 Task: Search Round Trip flight tickets for 1 adult, in Business from Los Angeles to London to travel on 26-Nov-2023. London to Los Angeles on 01-Dec-2023.  Choice of flight is major airlines. Compare prices. Compare amenities.
Action: Mouse moved to (392, 350)
Screenshot: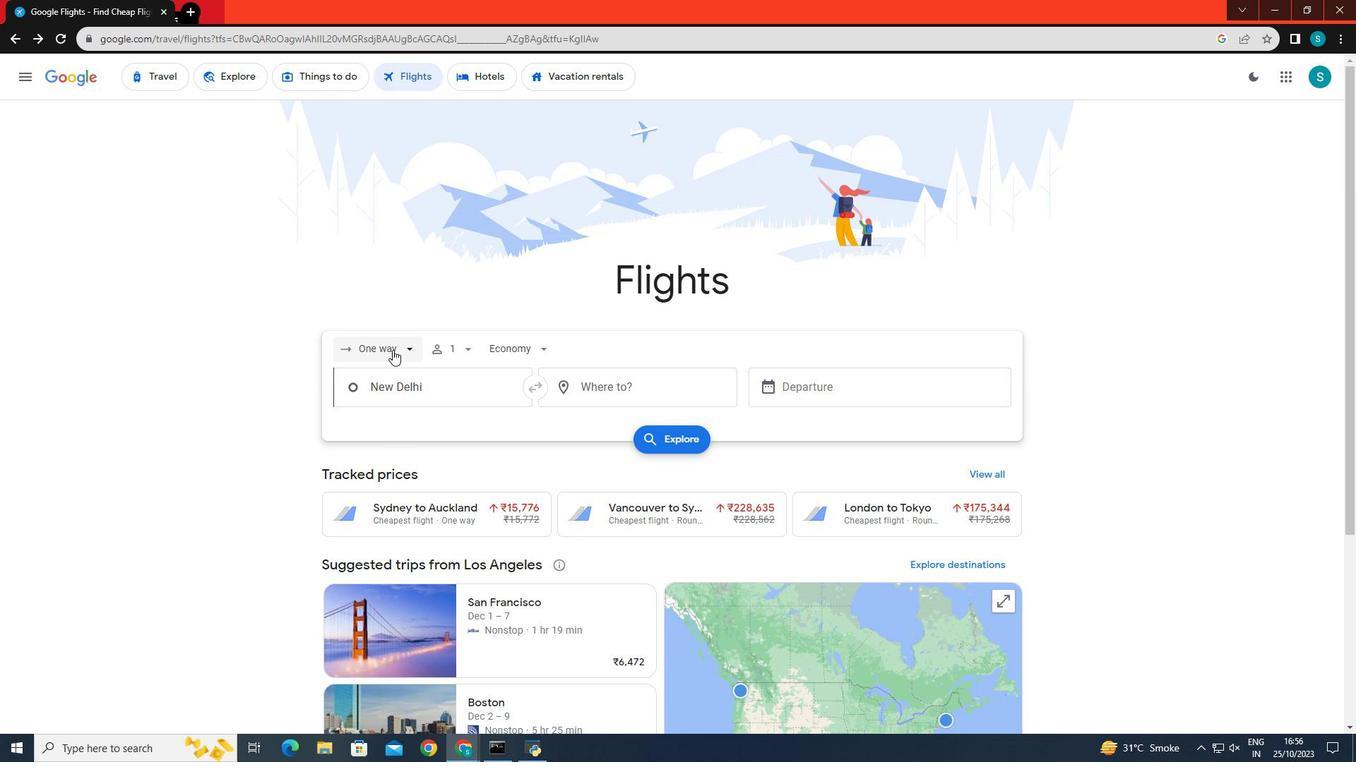 
Action: Mouse pressed left at (392, 350)
Screenshot: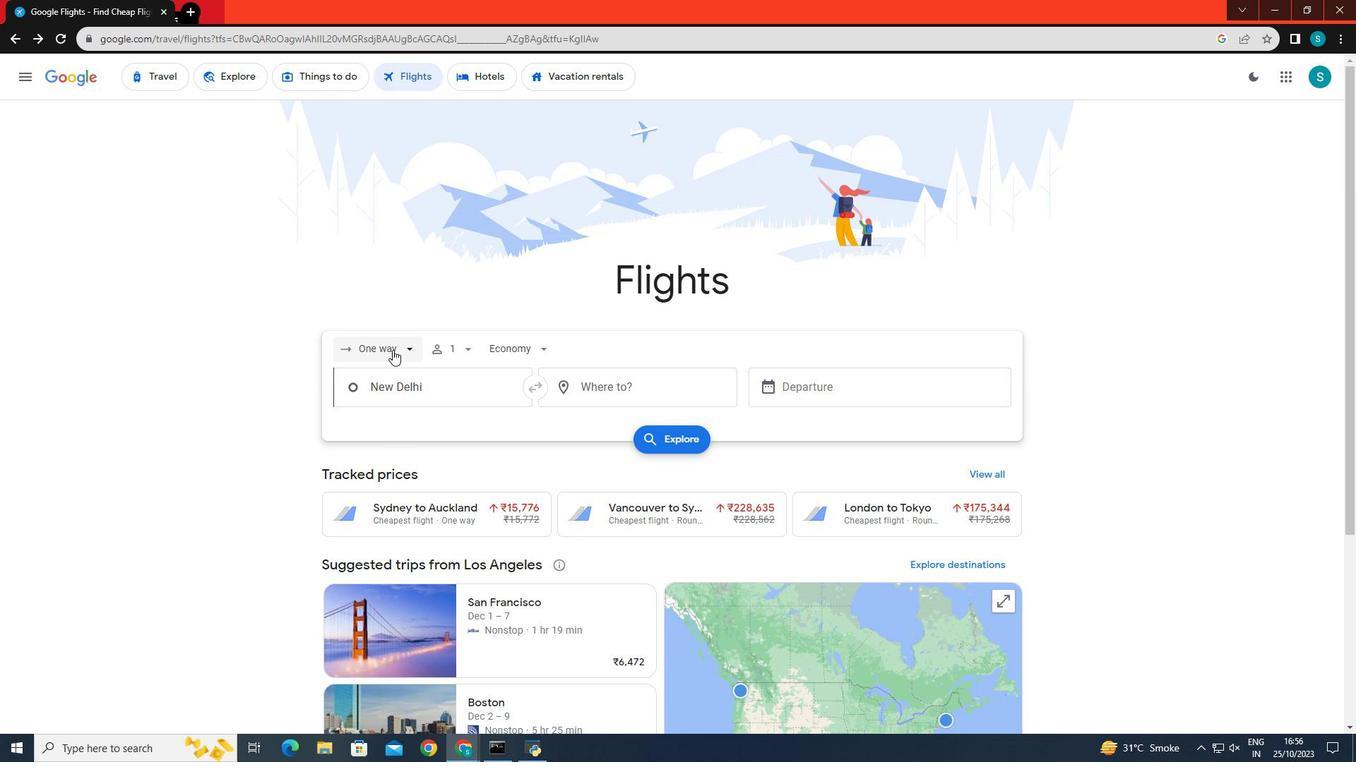 
Action: Mouse moved to (394, 389)
Screenshot: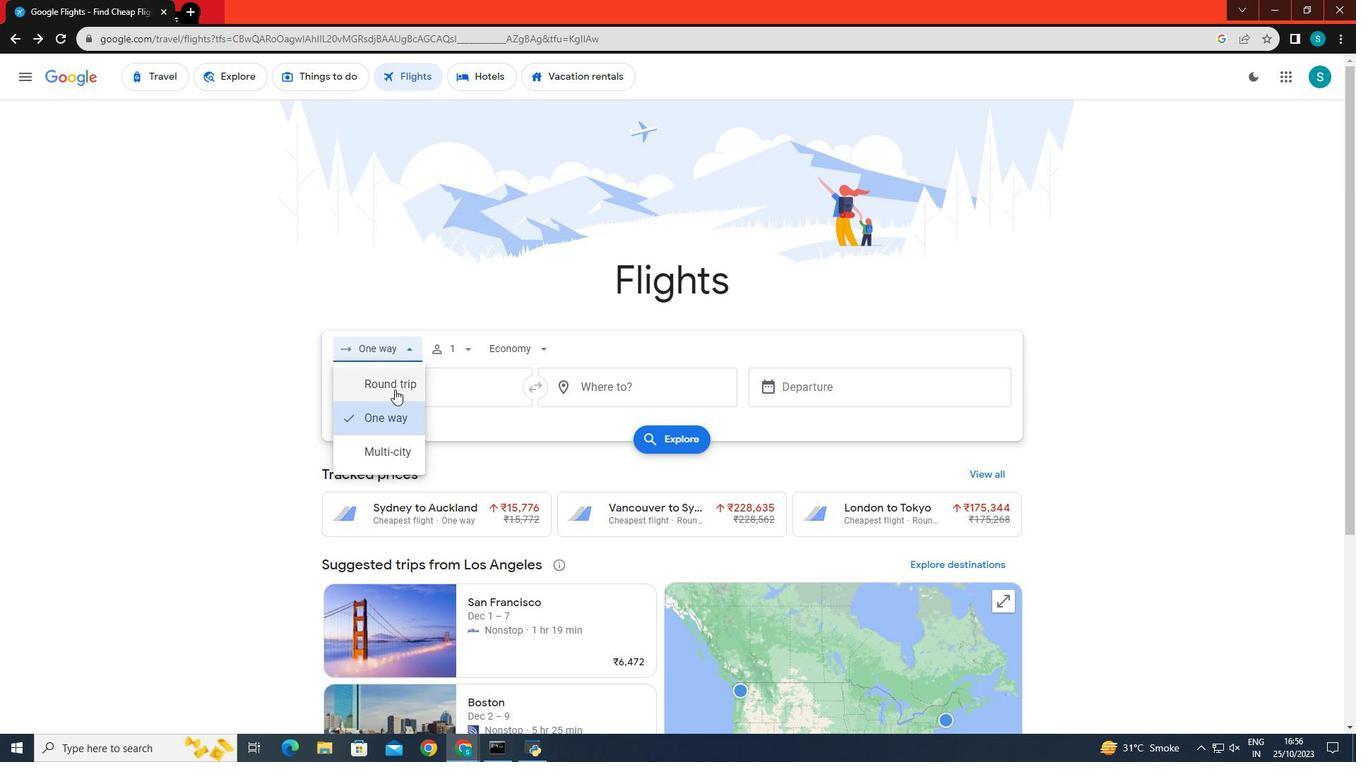 
Action: Mouse pressed left at (394, 389)
Screenshot: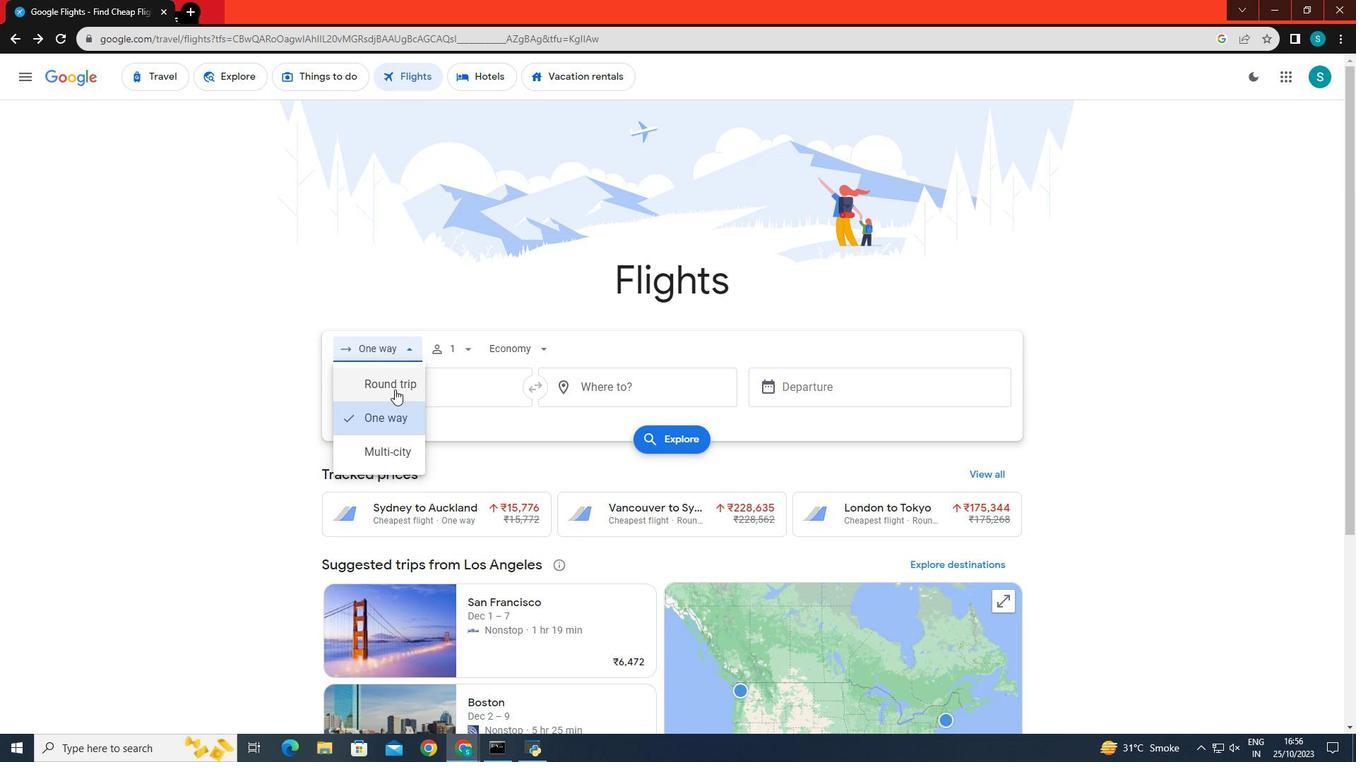 
Action: Mouse moved to (454, 351)
Screenshot: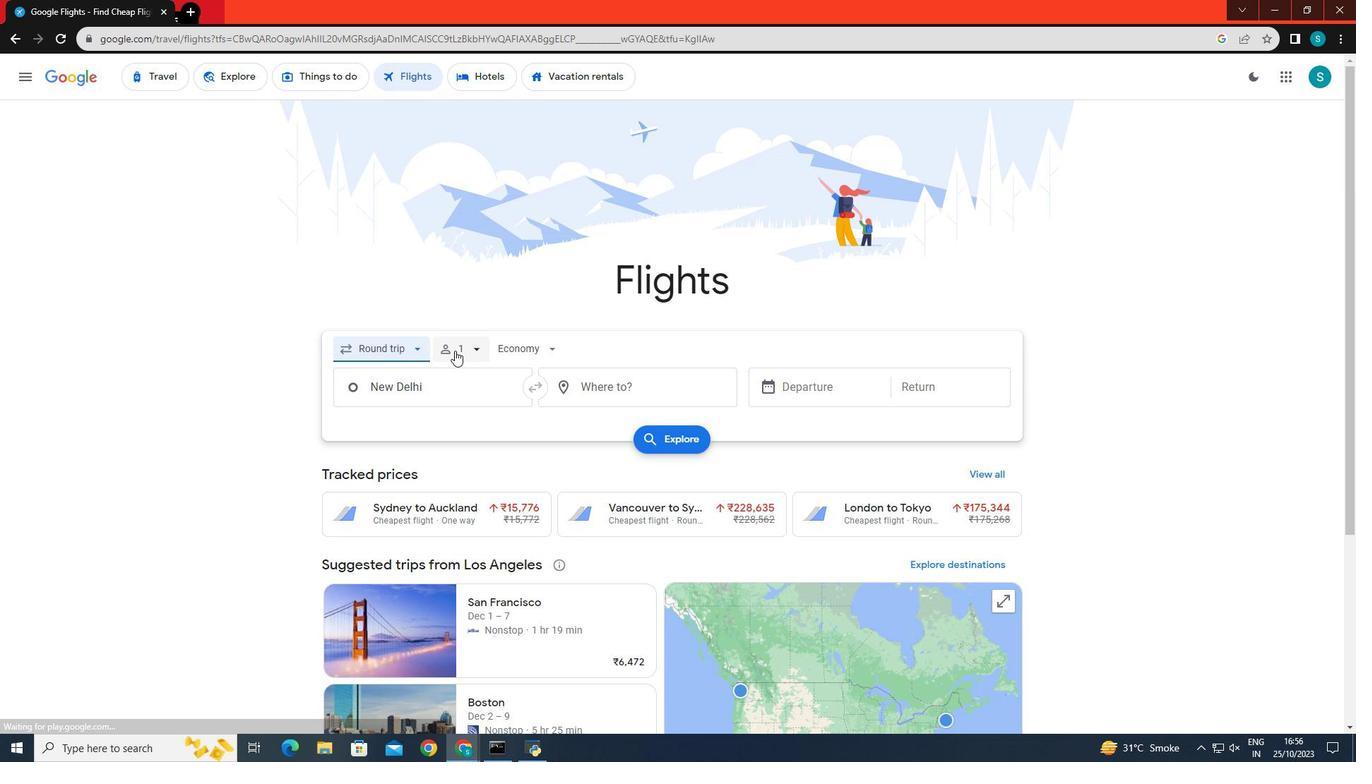 
Action: Mouse pressed left at (454, 351)
Screenshot: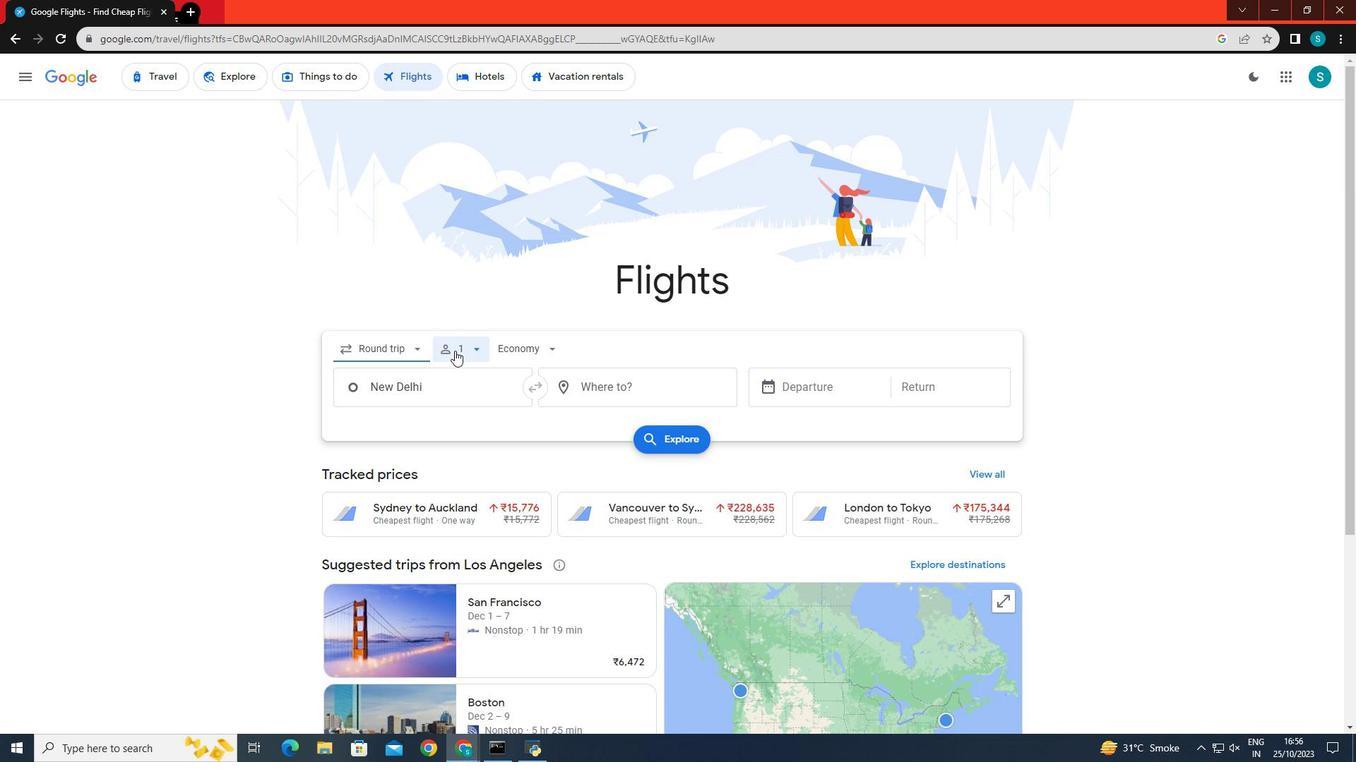 
Action: Mouse moved to (575, 382)
Screenshot: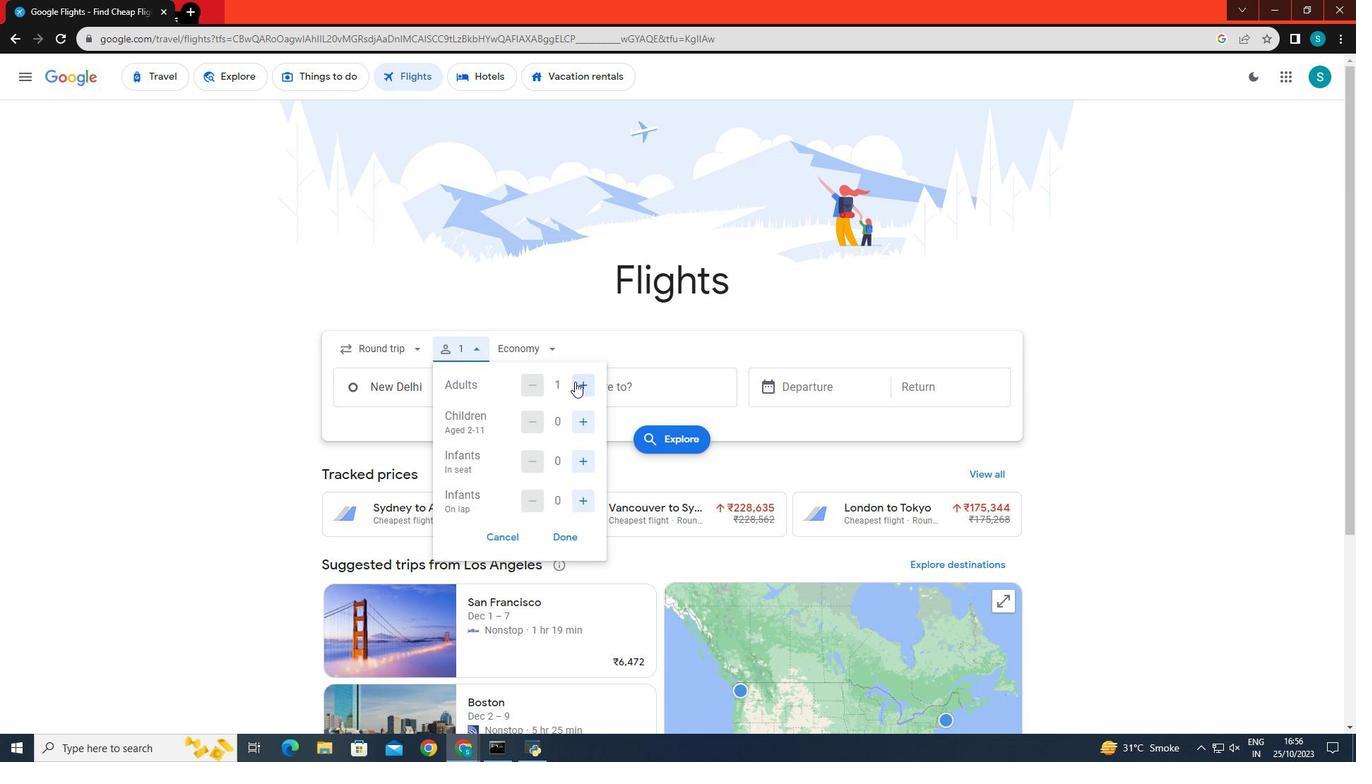 
Action: Mouse pressed left at (575, 382)
Screenshot: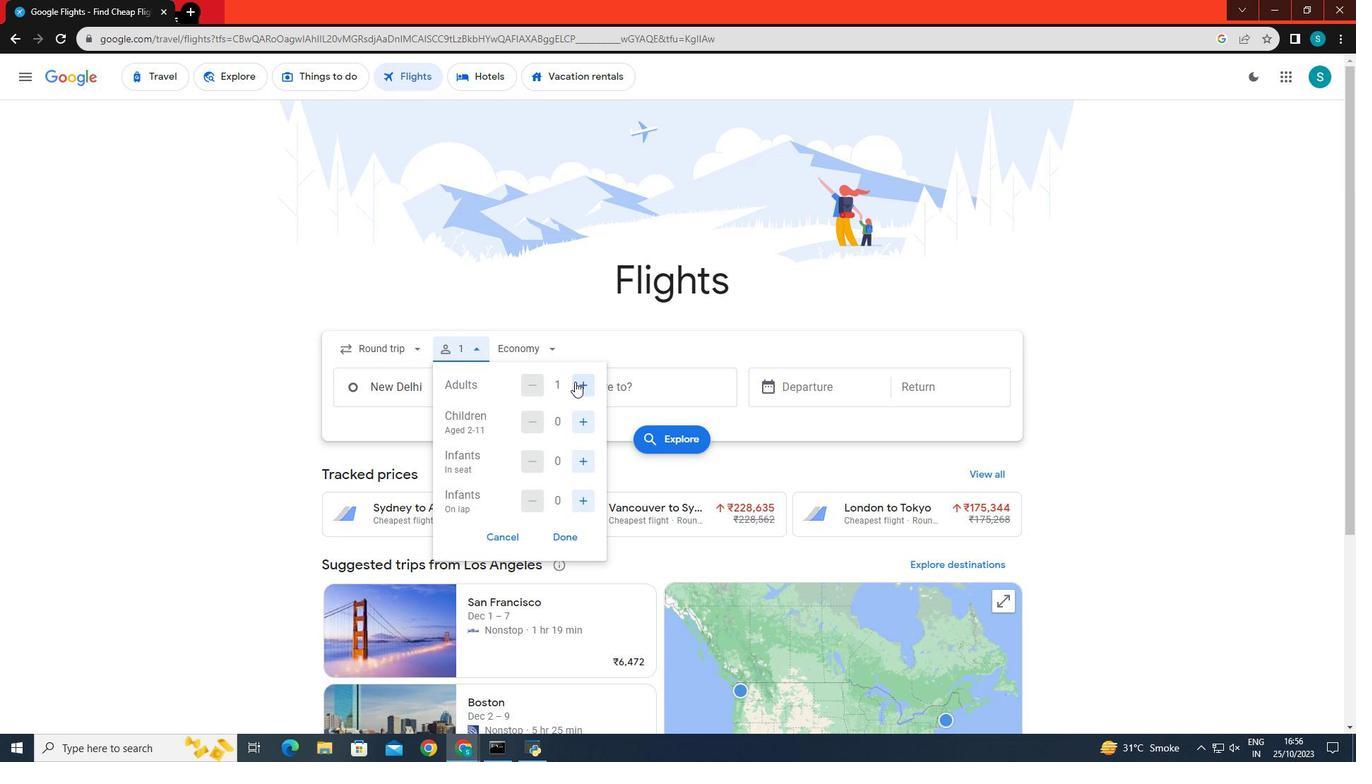 
Action: Mouse moved to (558, 543)
Screenshot: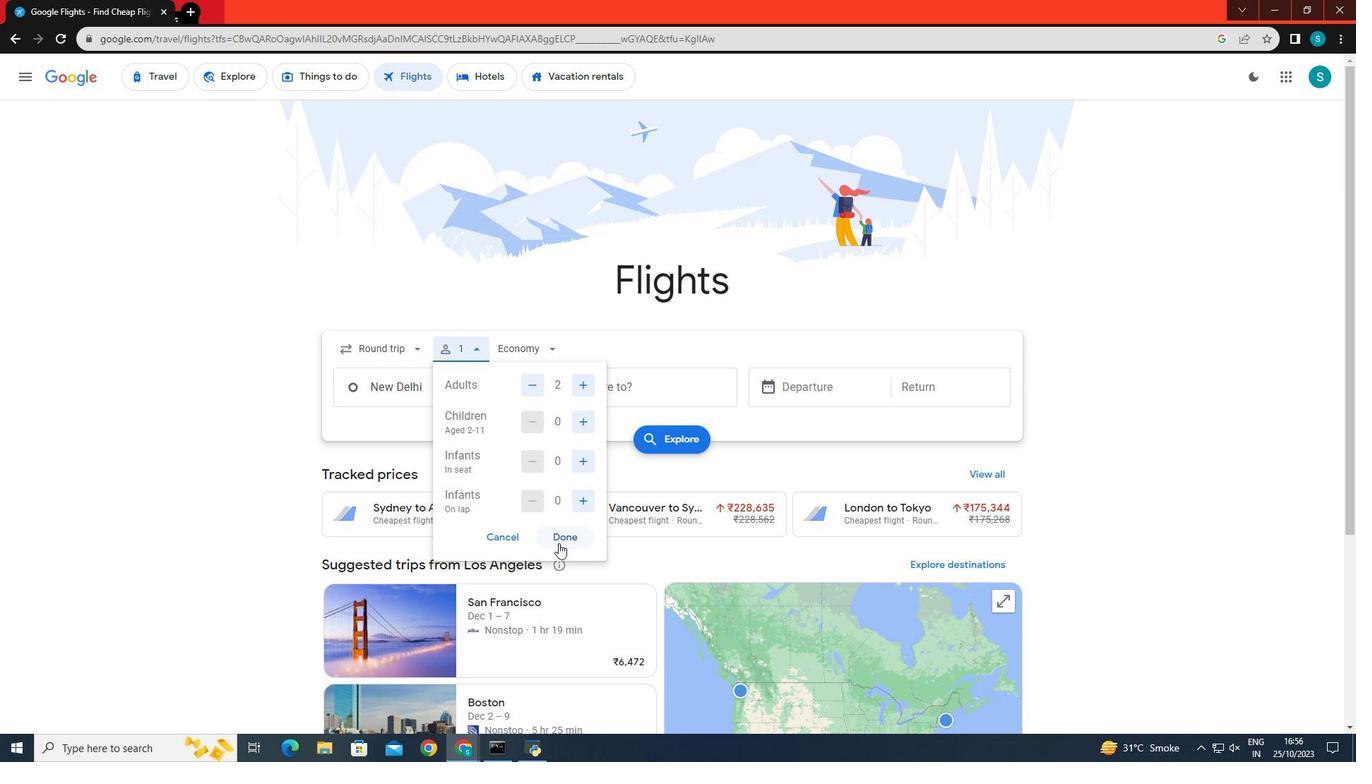 
Action: Mouse pressed left at (558, 543)
Screenshot: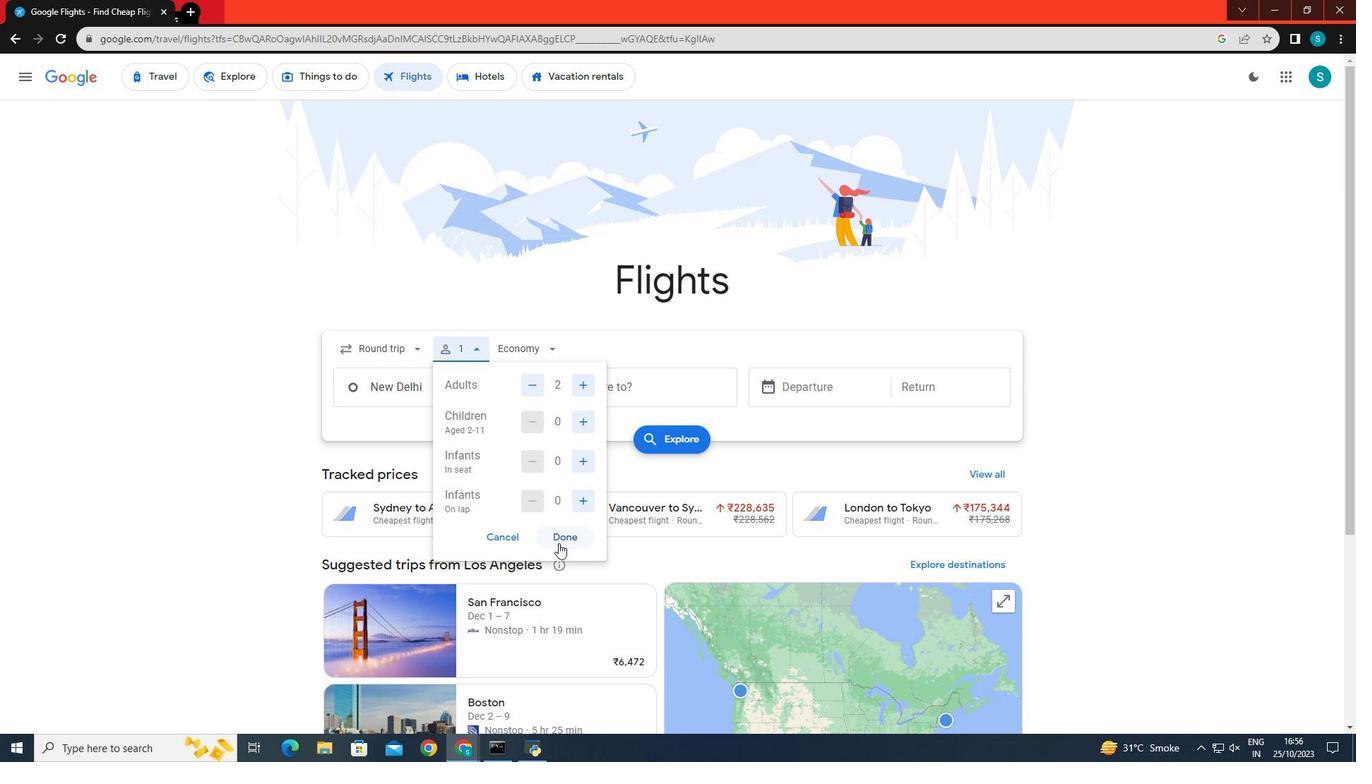 
Action: Mouse moved to (529, 336)
Screenshot: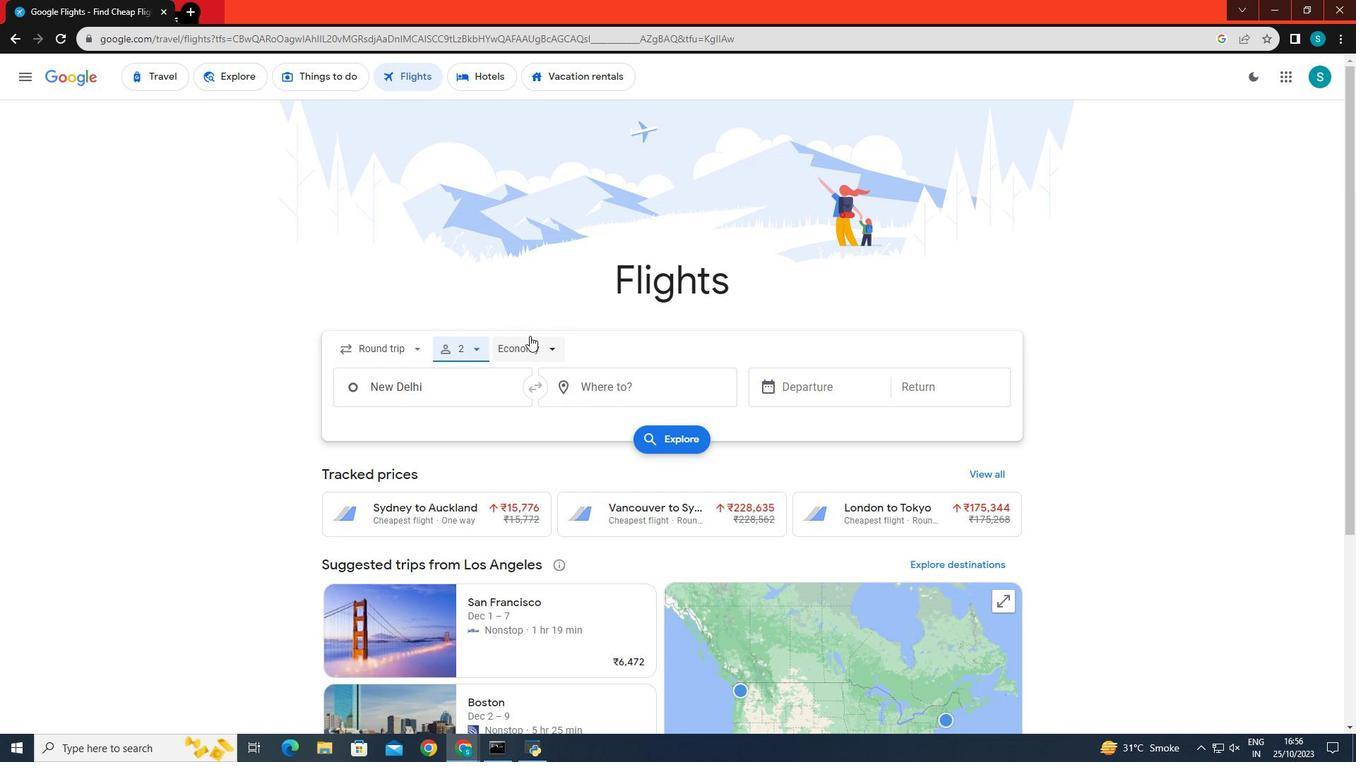 
Action: Mouse pressed left at (529, 336)
Screenshot: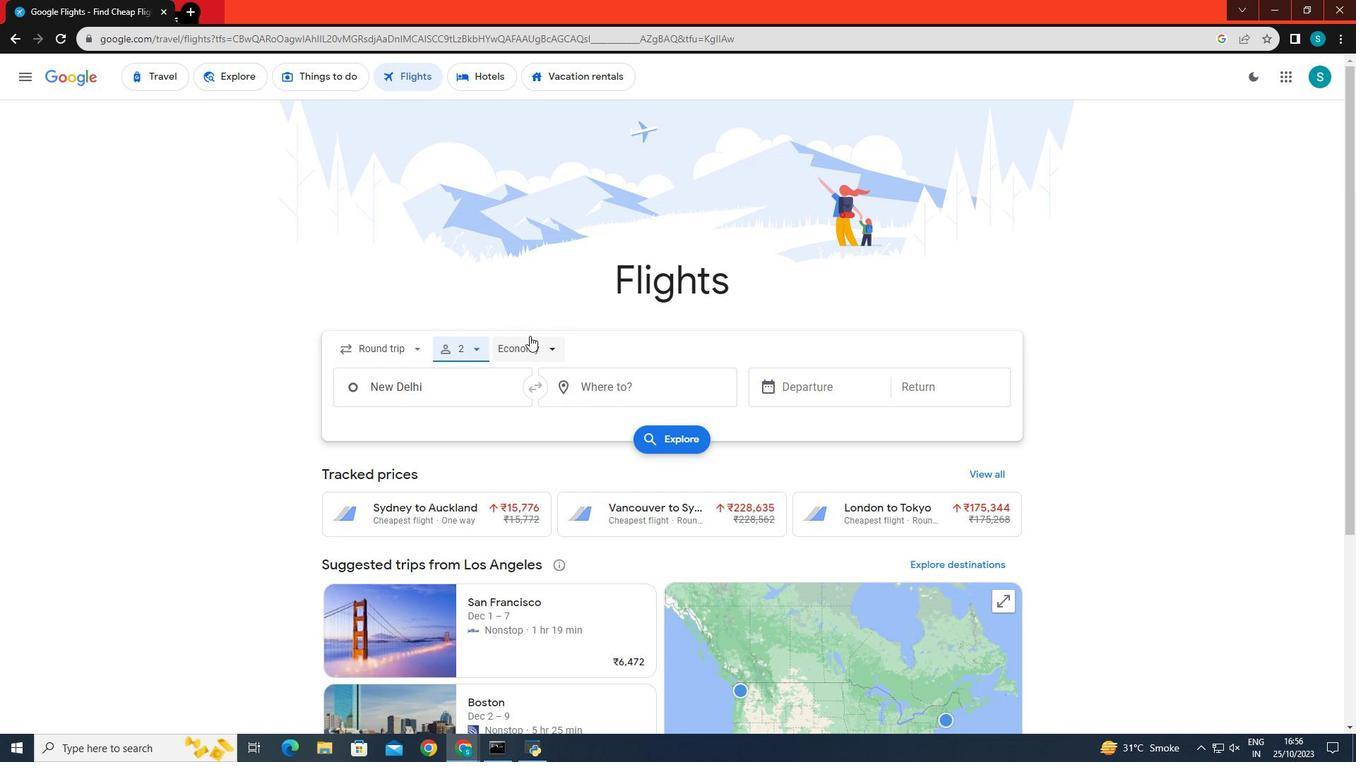 
Action: Mouse moved to (560, 447)
Screenshot: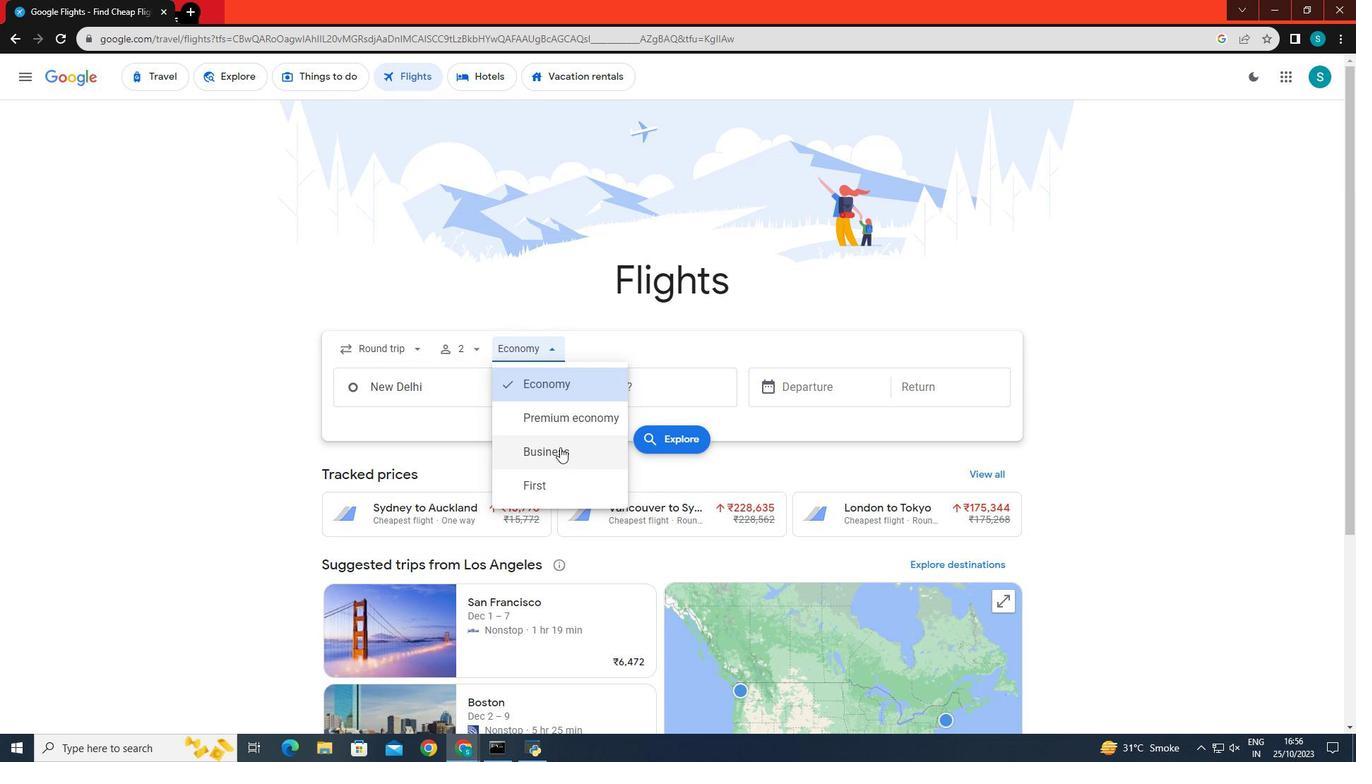 
Action: Mouse pressed left at (560, 447)
Screenshot: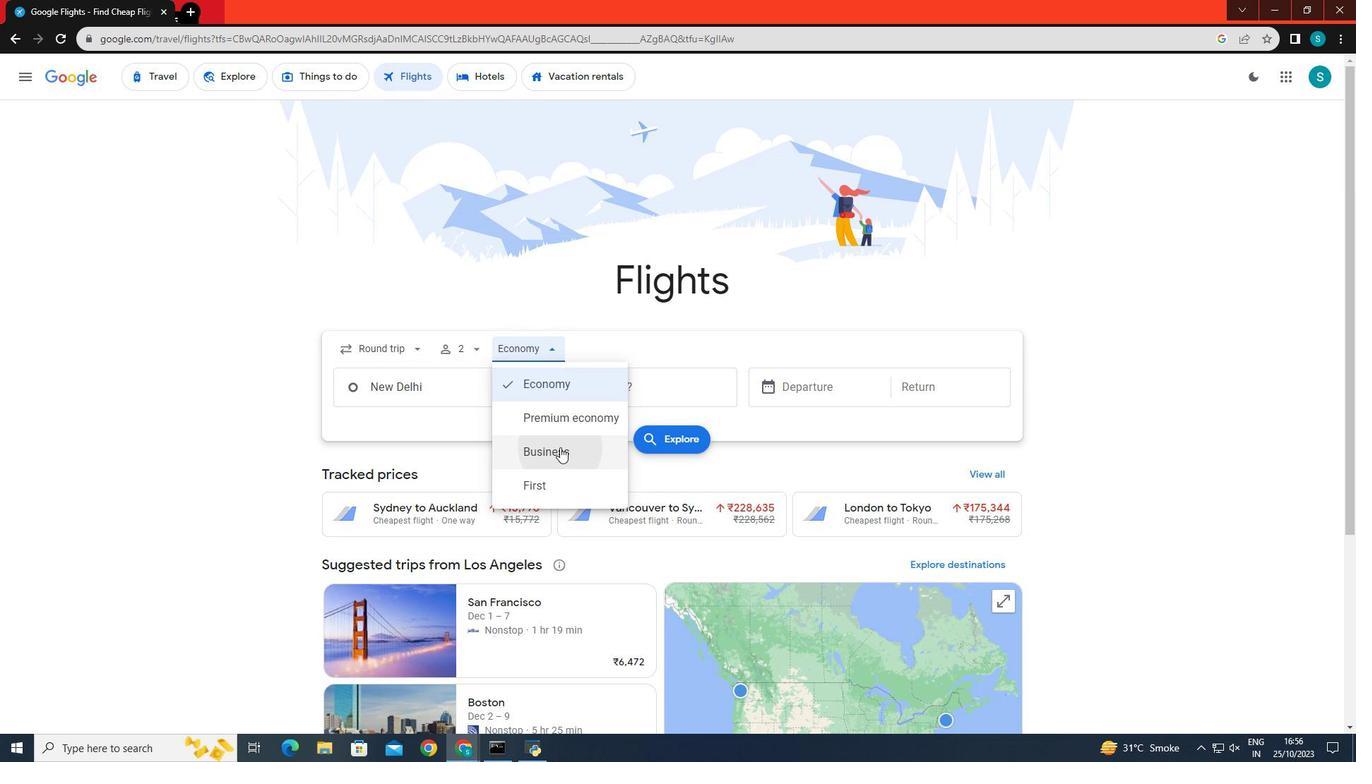 
Action: Mouse moved to (460, 386)
Screenshot: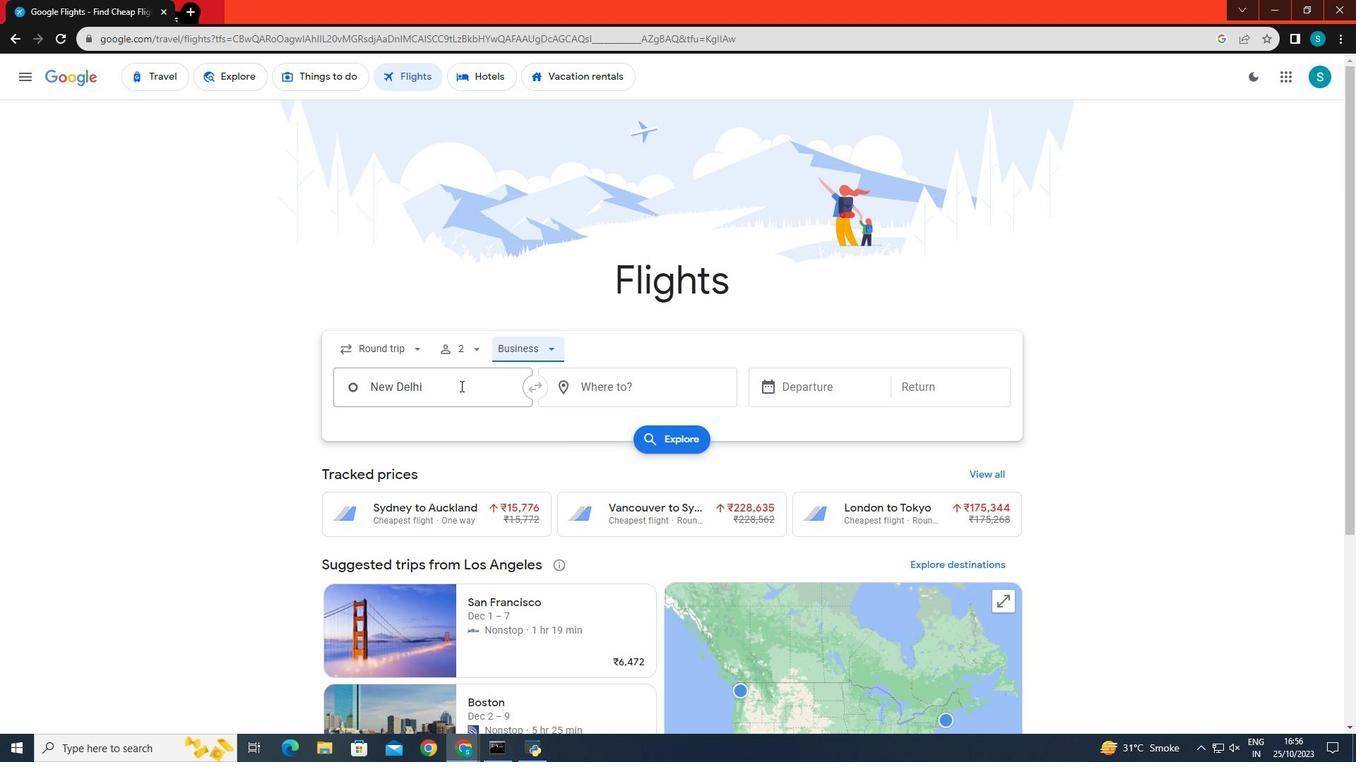 
Action: Mouse pressed left at (460, 386)
Screenshot: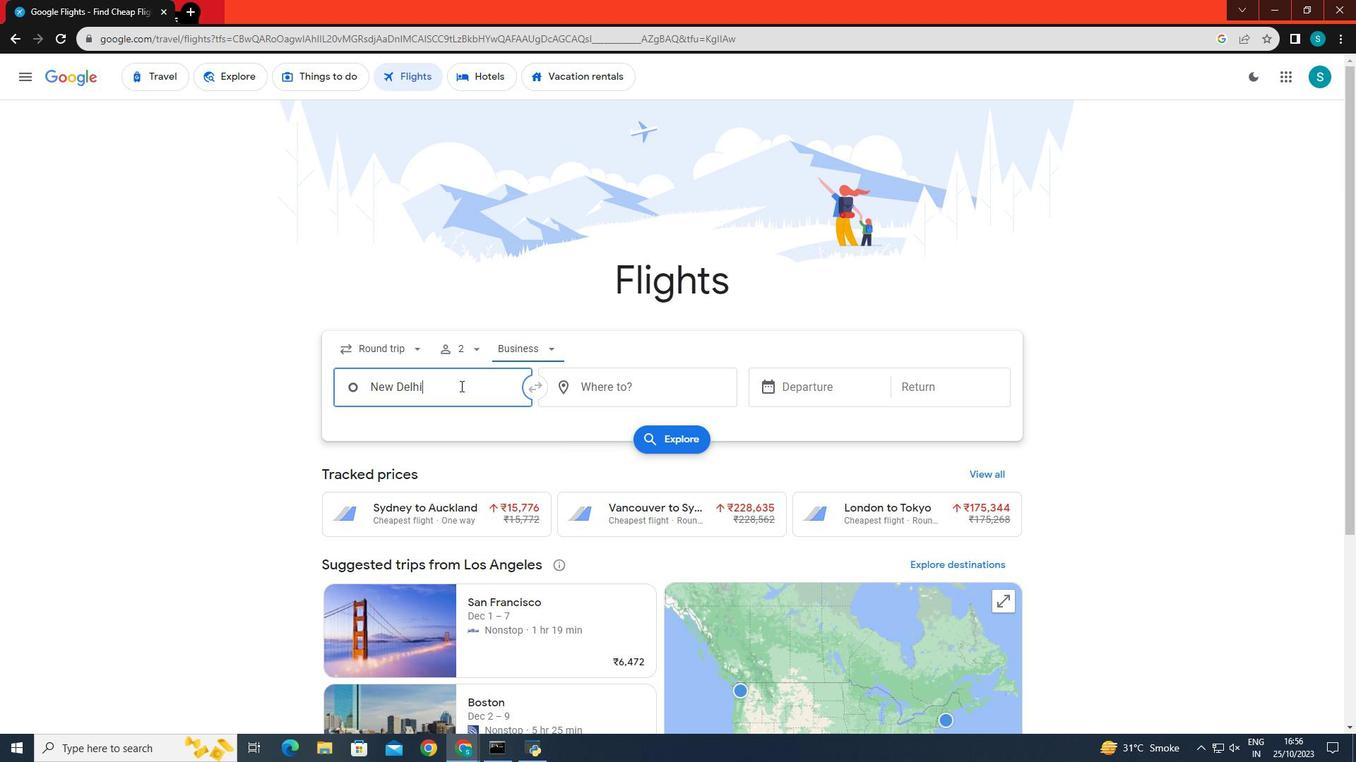 
Action: Key pressed <Key.backspace><Key.backspace><Key.caps_lock>L<Key.caps_lock>os<Key.space><Key.caps_lock>A<Key.caps_lock>ngeles
Screenshot: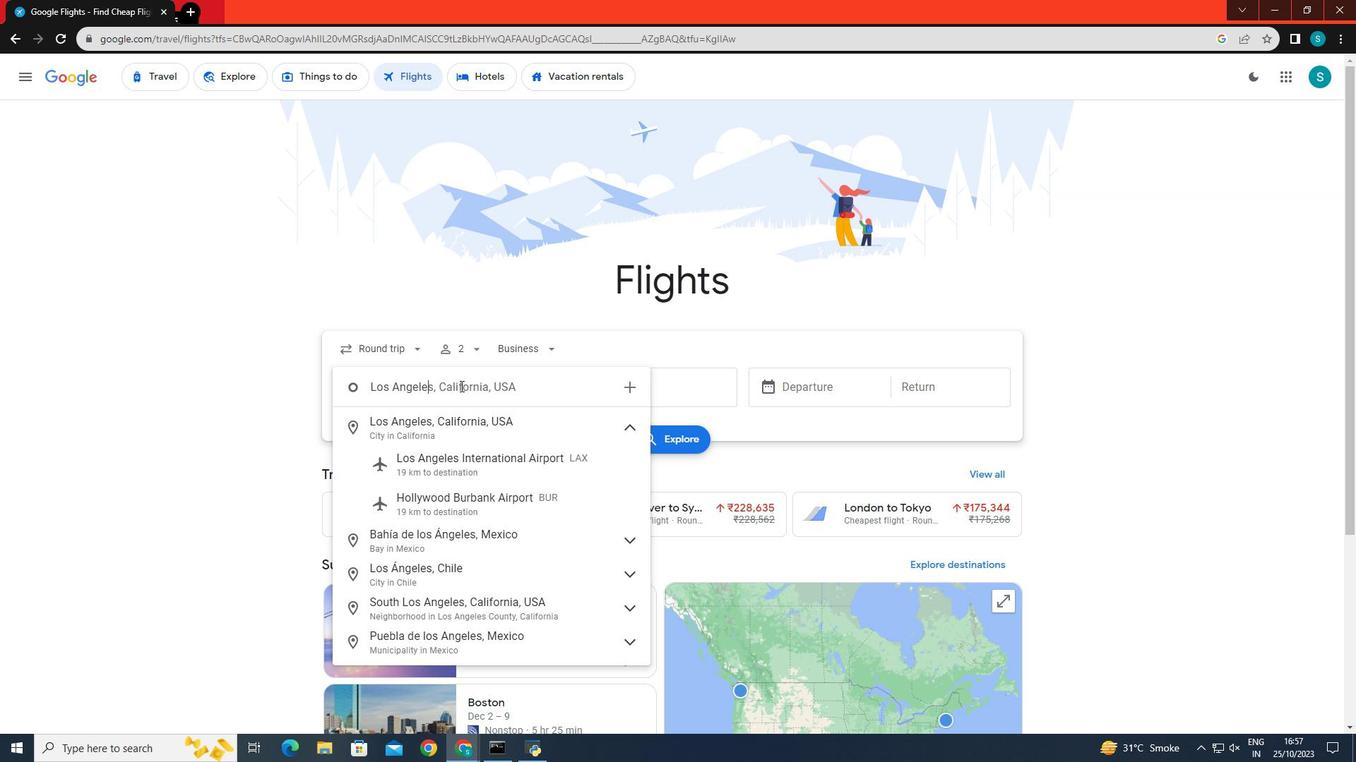 
Action: Mouse moved to (523, 456)
Screenshot: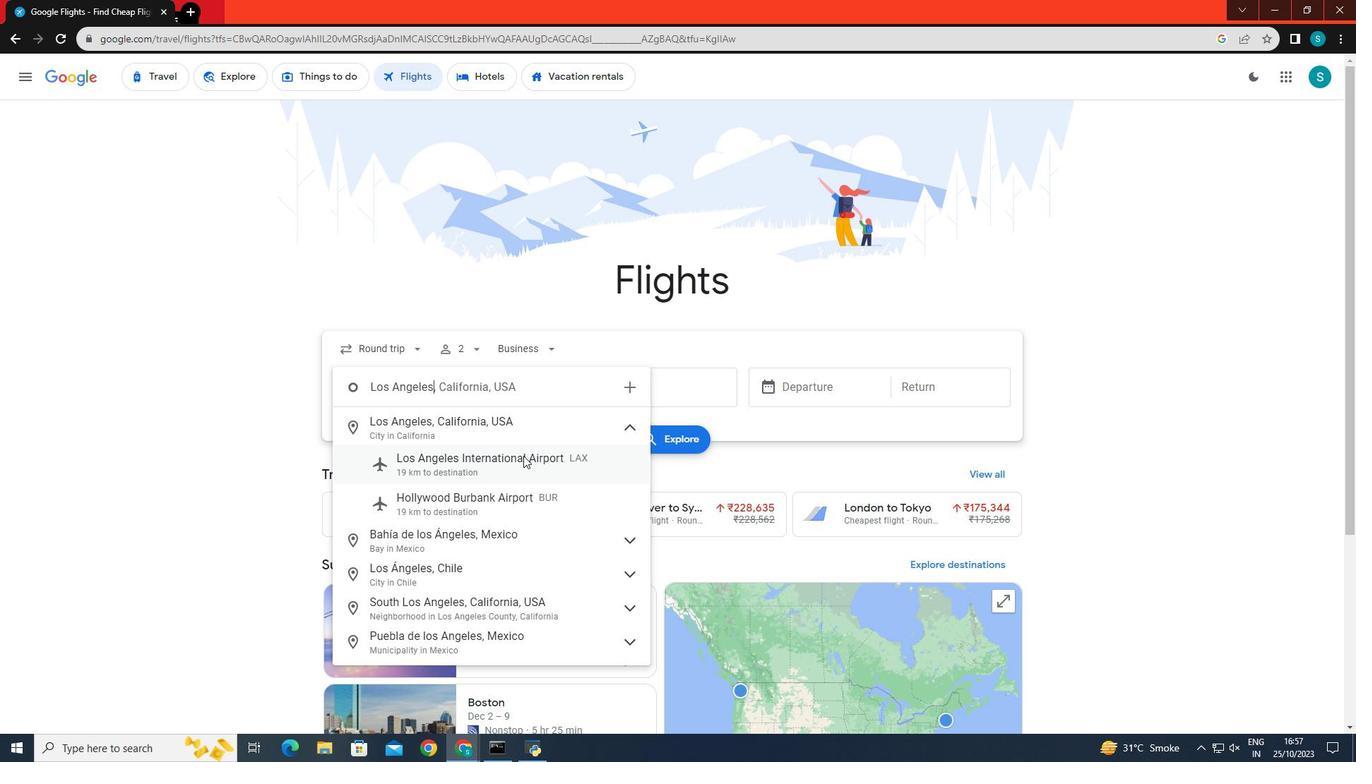 
Action: Mouse pressed left at (523, 456)
Screenshot: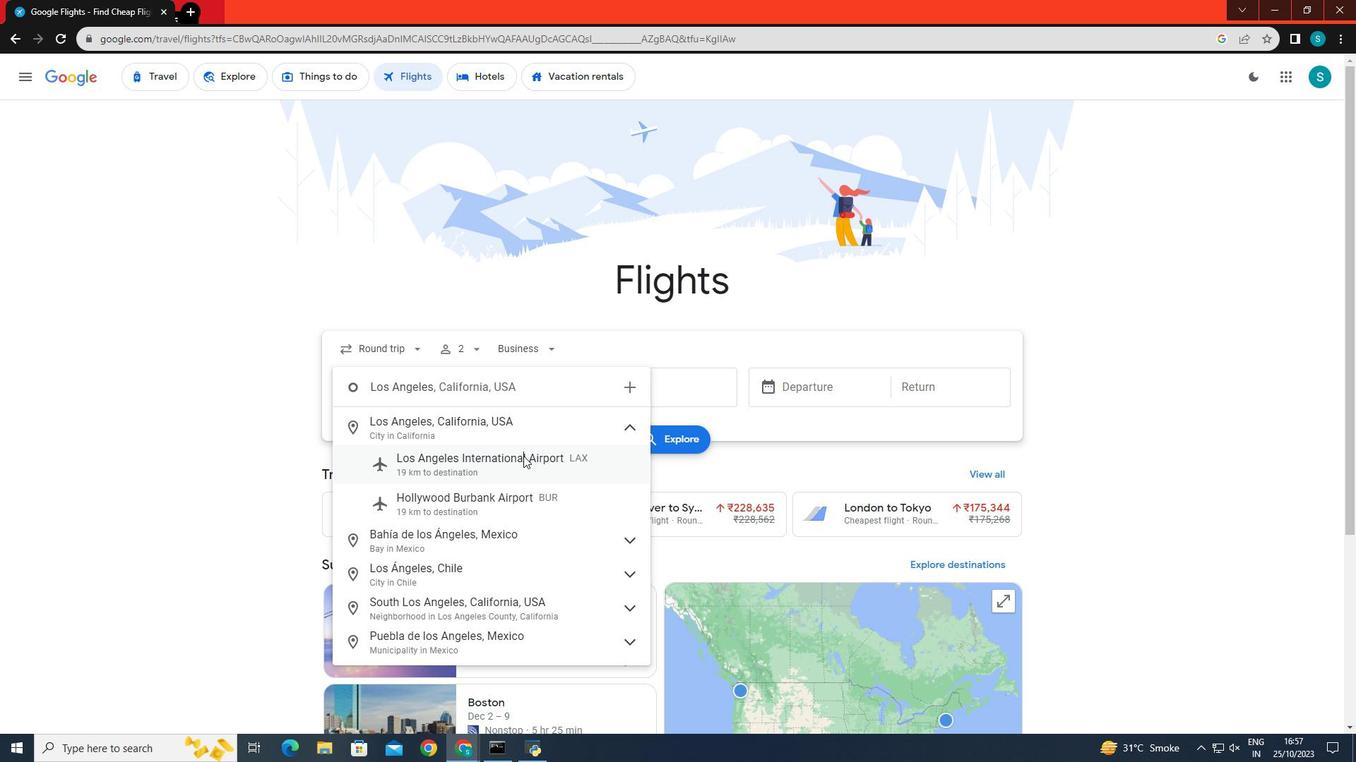 
Action: Mouse moved to (660, 383)
Screenshot: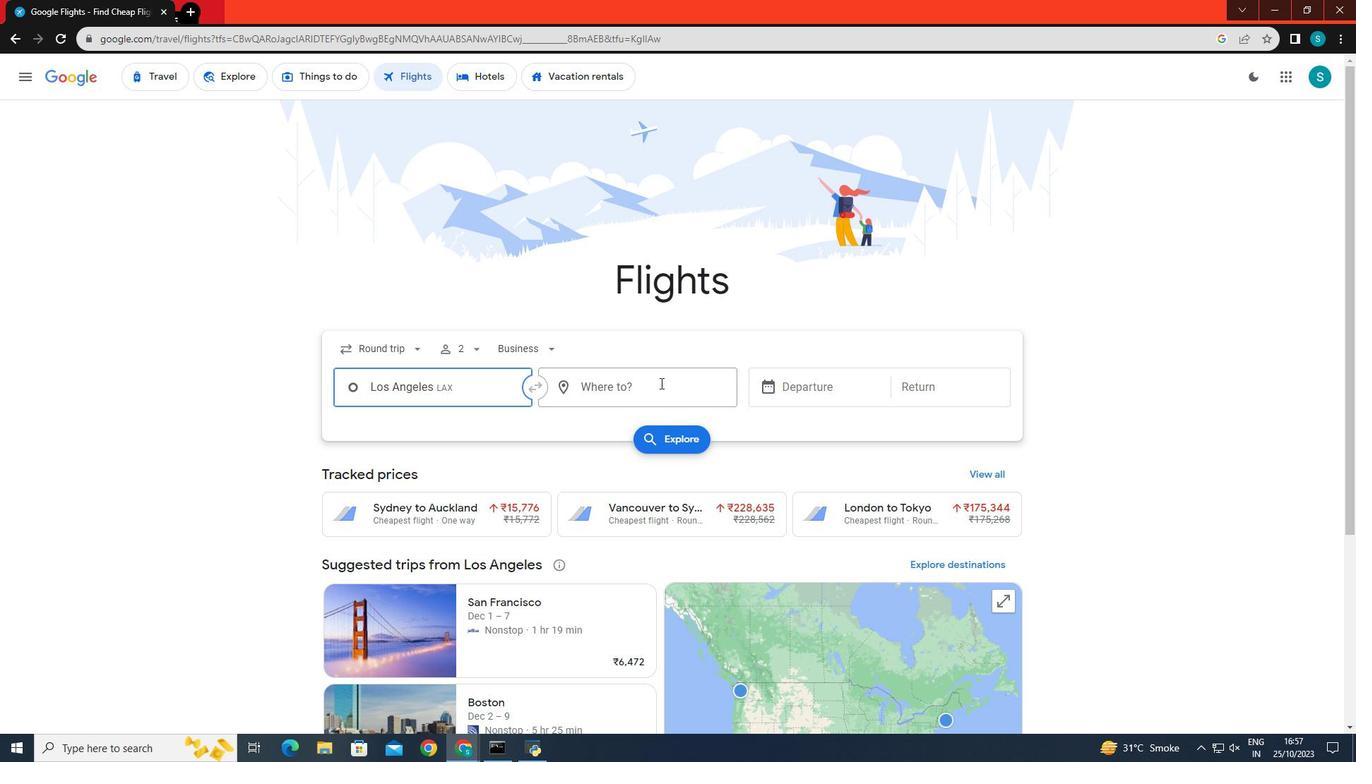 
Action: Mouse pressed left at (660, 383)
Screenshot: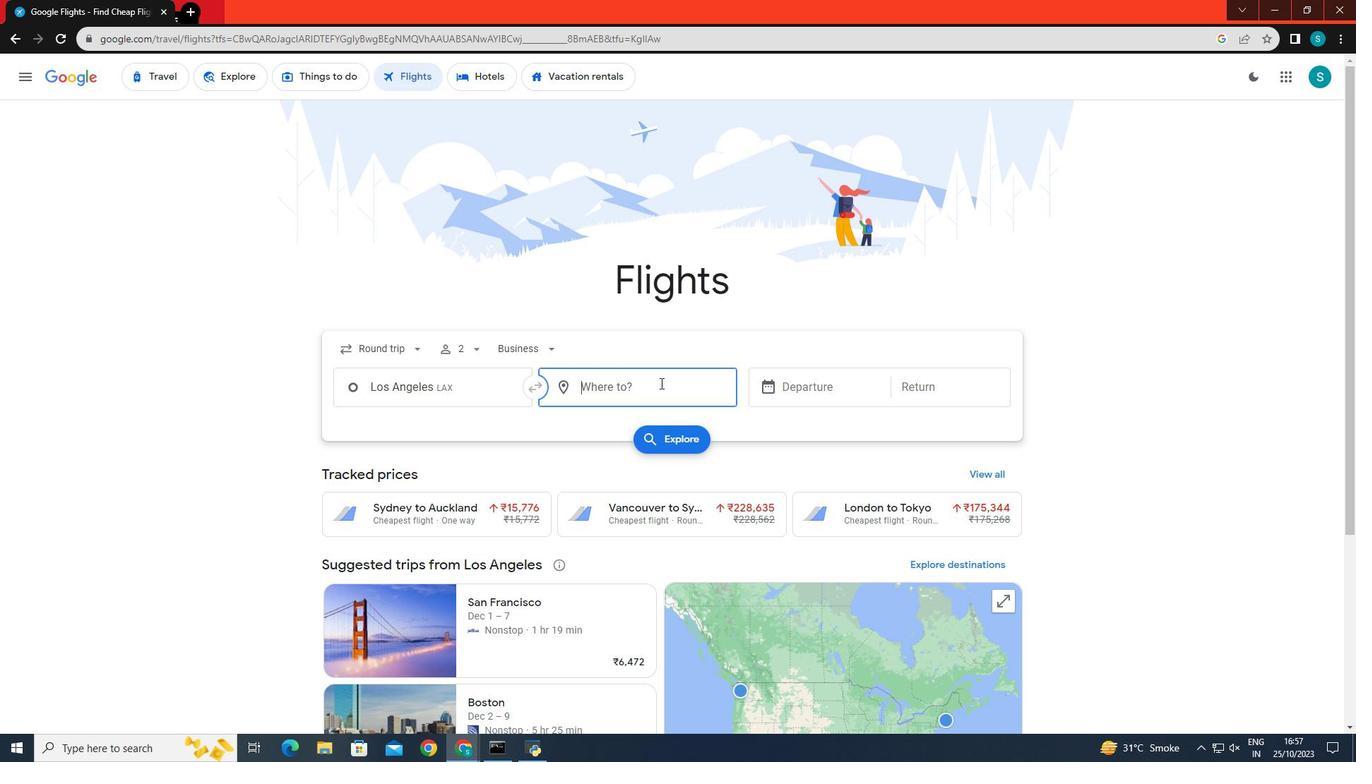 
Action: Mouse moved to (631, 377)
Screenshot: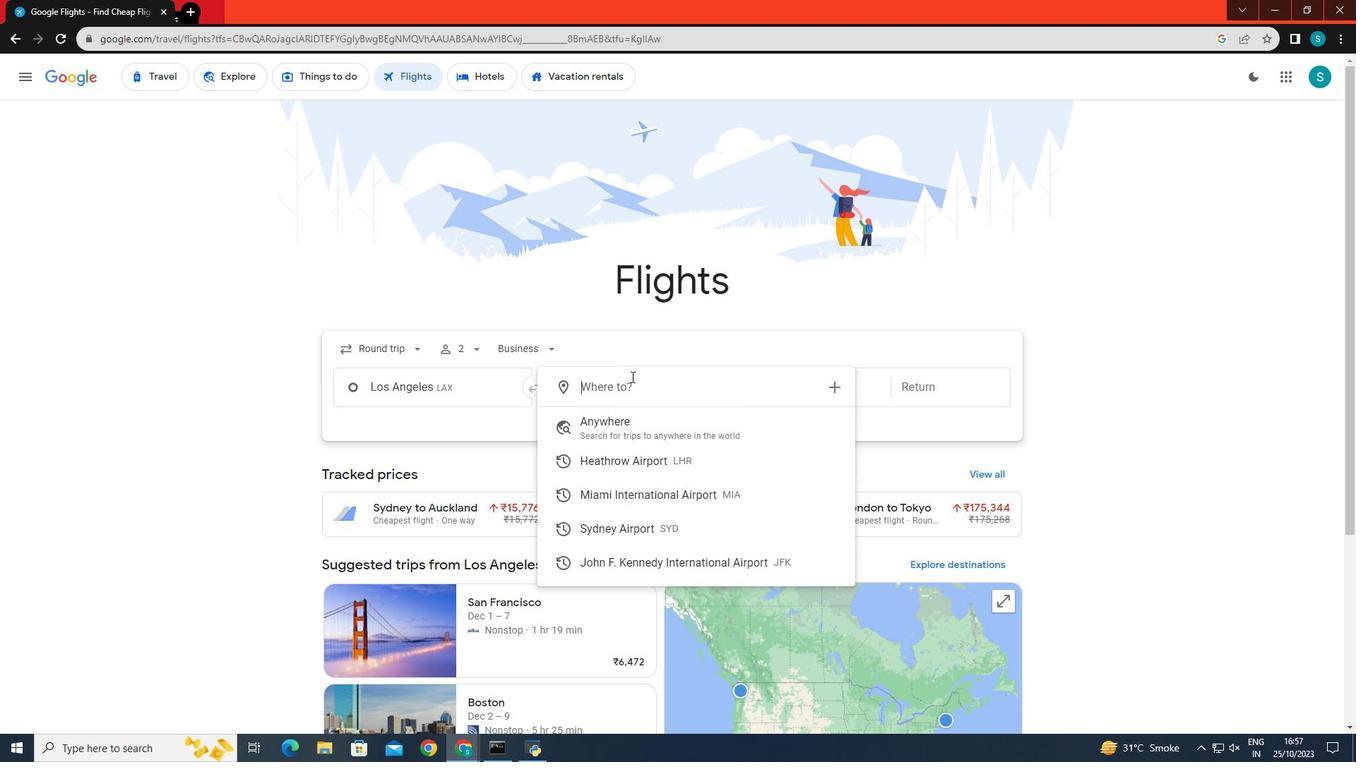 
Action: Key pressed <Key.caps_lock>L<Key.caps_lock>ondao<Key.backspace><Key.backspace>on
Screenshot: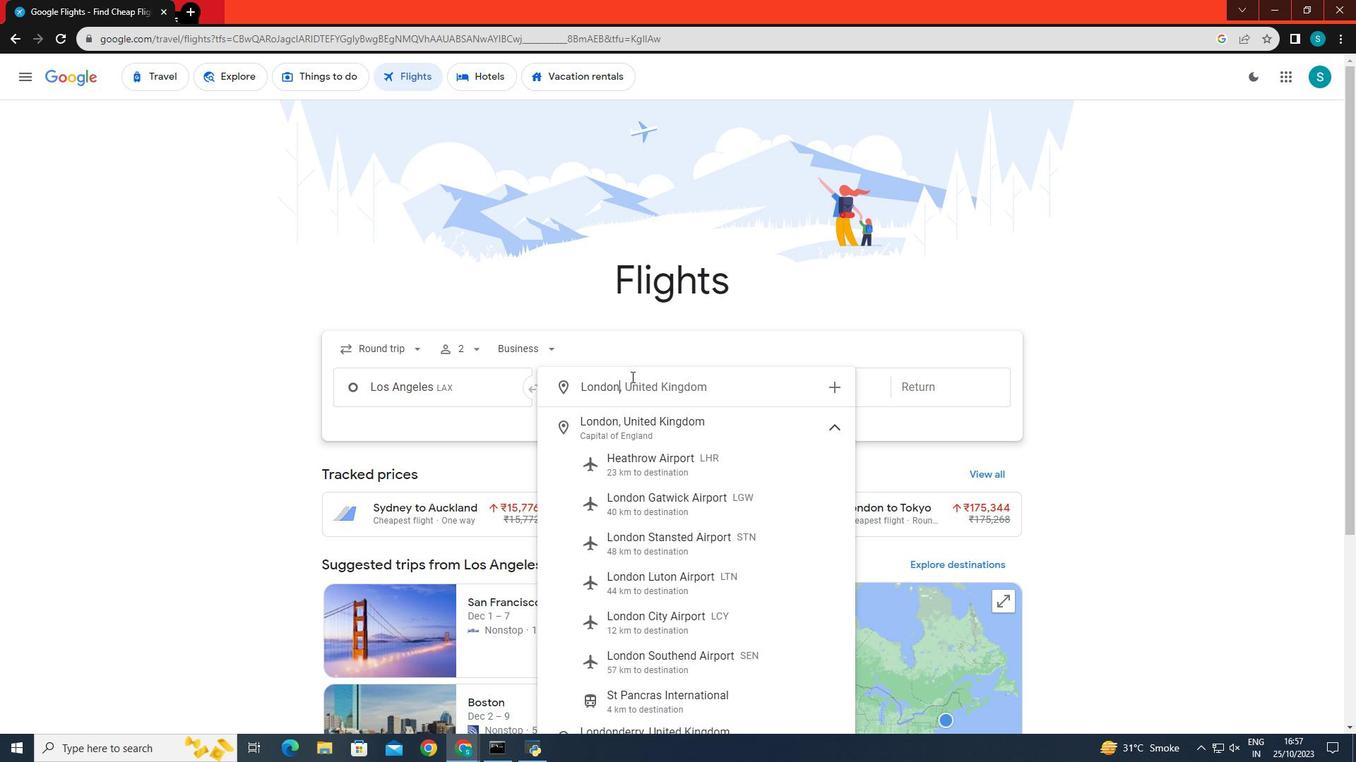
Action: Mouse moved to (630, 471)
Screenshot: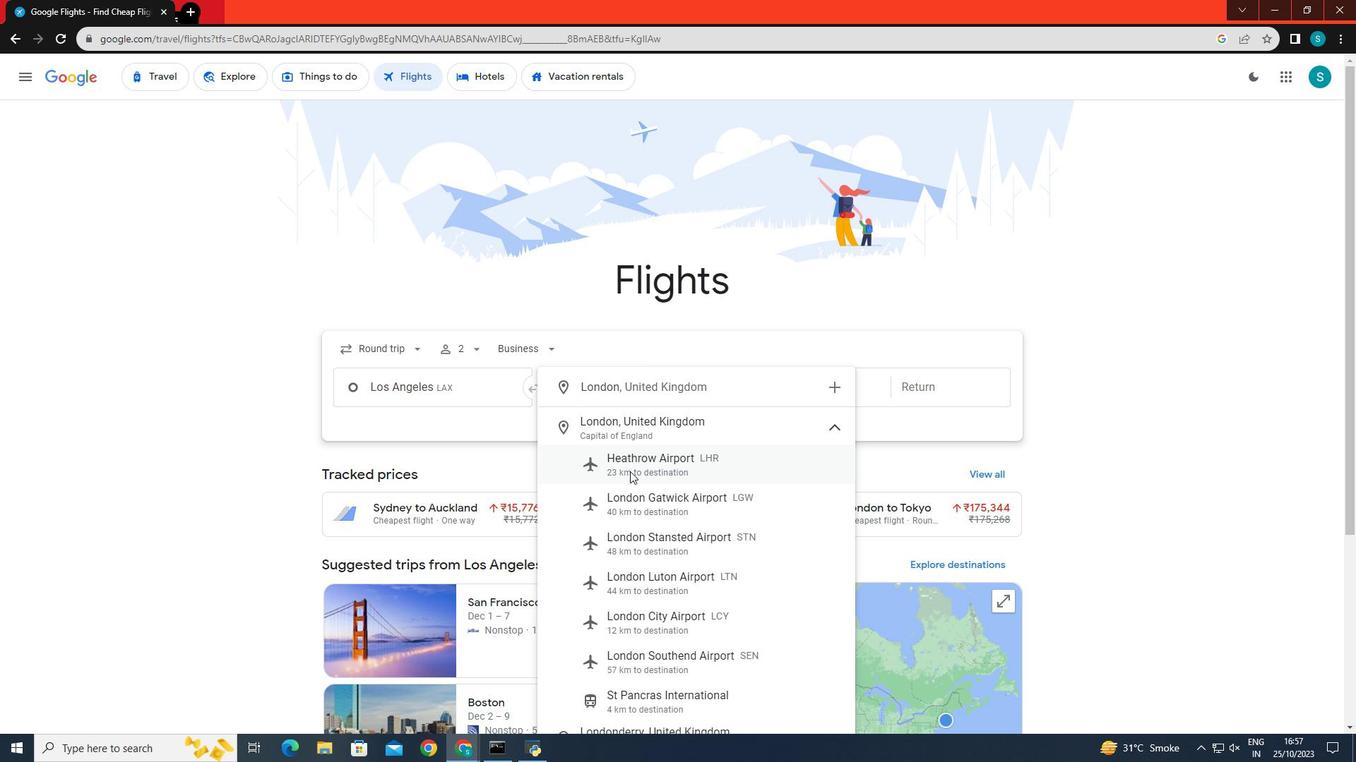 
Action: Mouse pressed left at (630, 471)
Screenshot: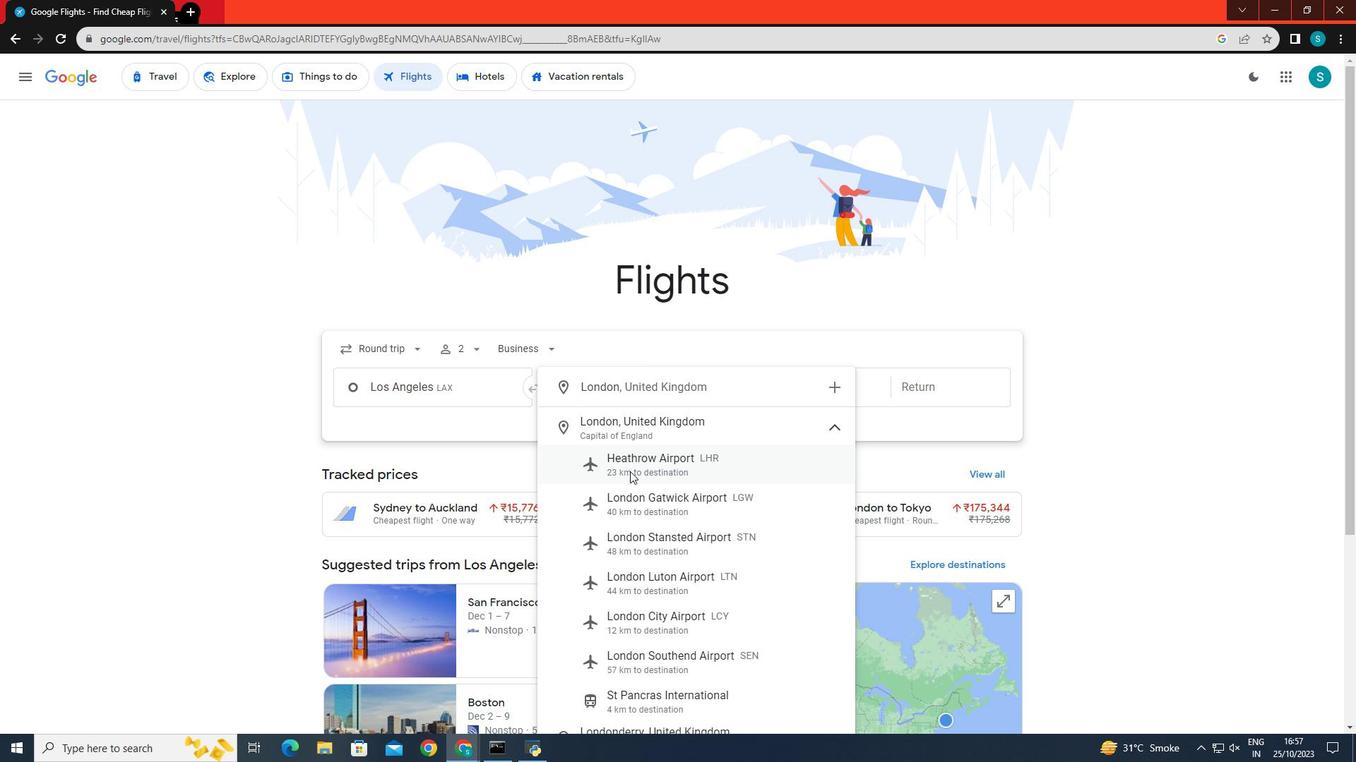 
Action: Mouse moved to (850, 384)
Screenshot: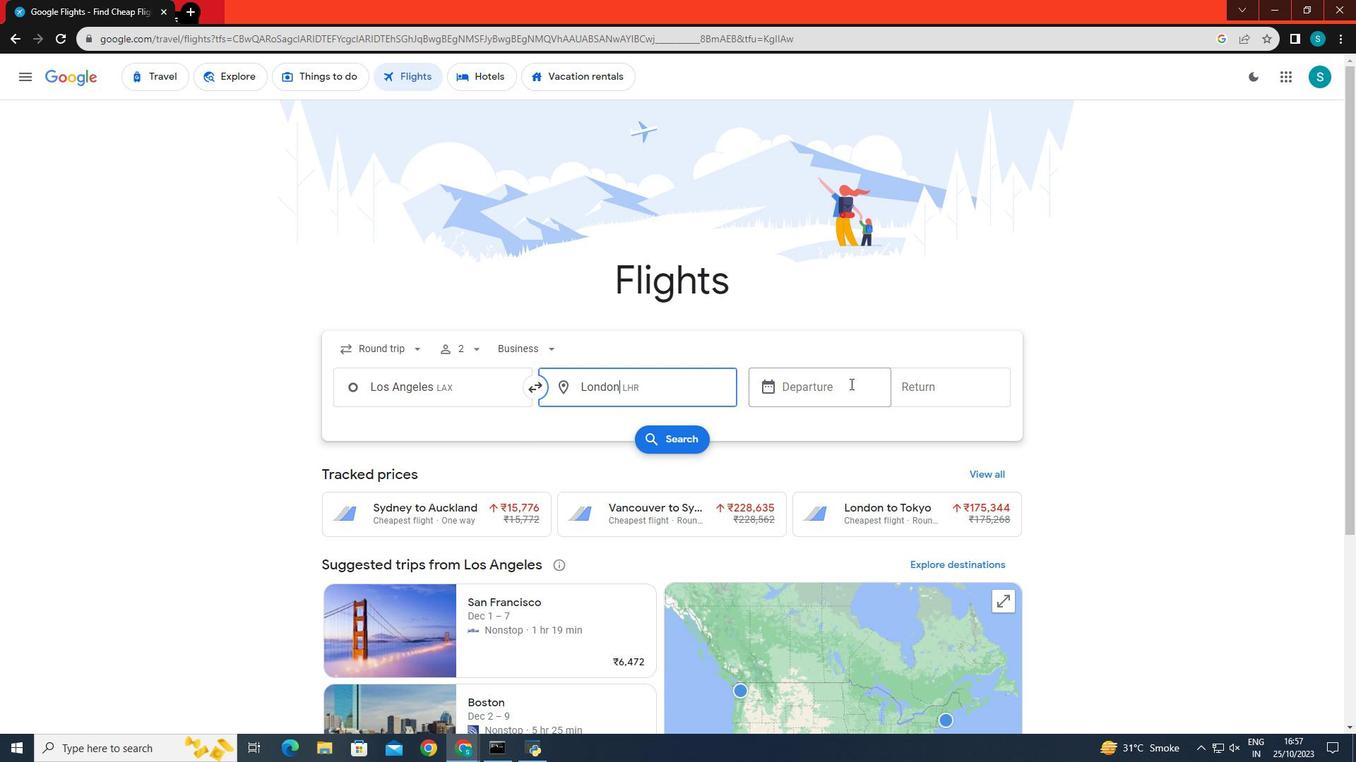 
Action: Mouse pressed left at (850, 384)
Screenshot: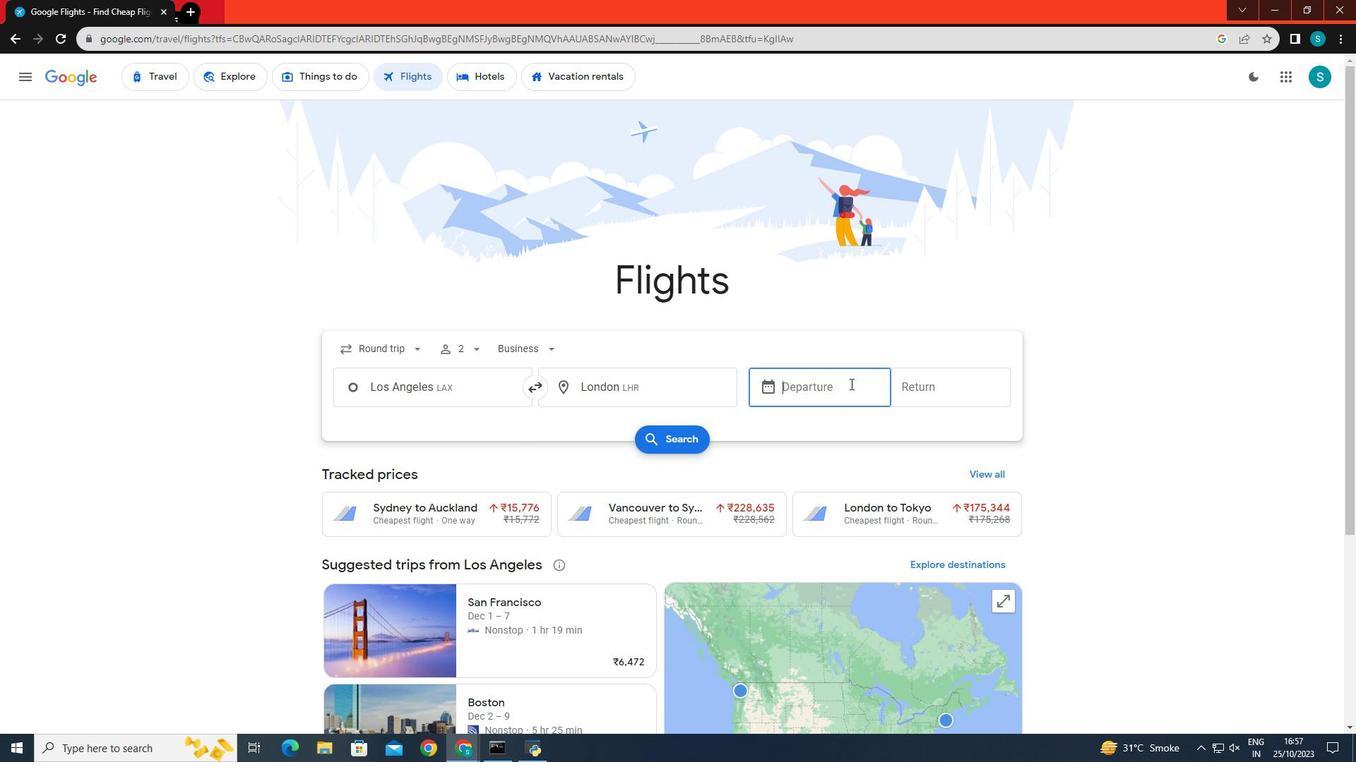 
Action: Mouse moved to (781, 620)
Screenshot: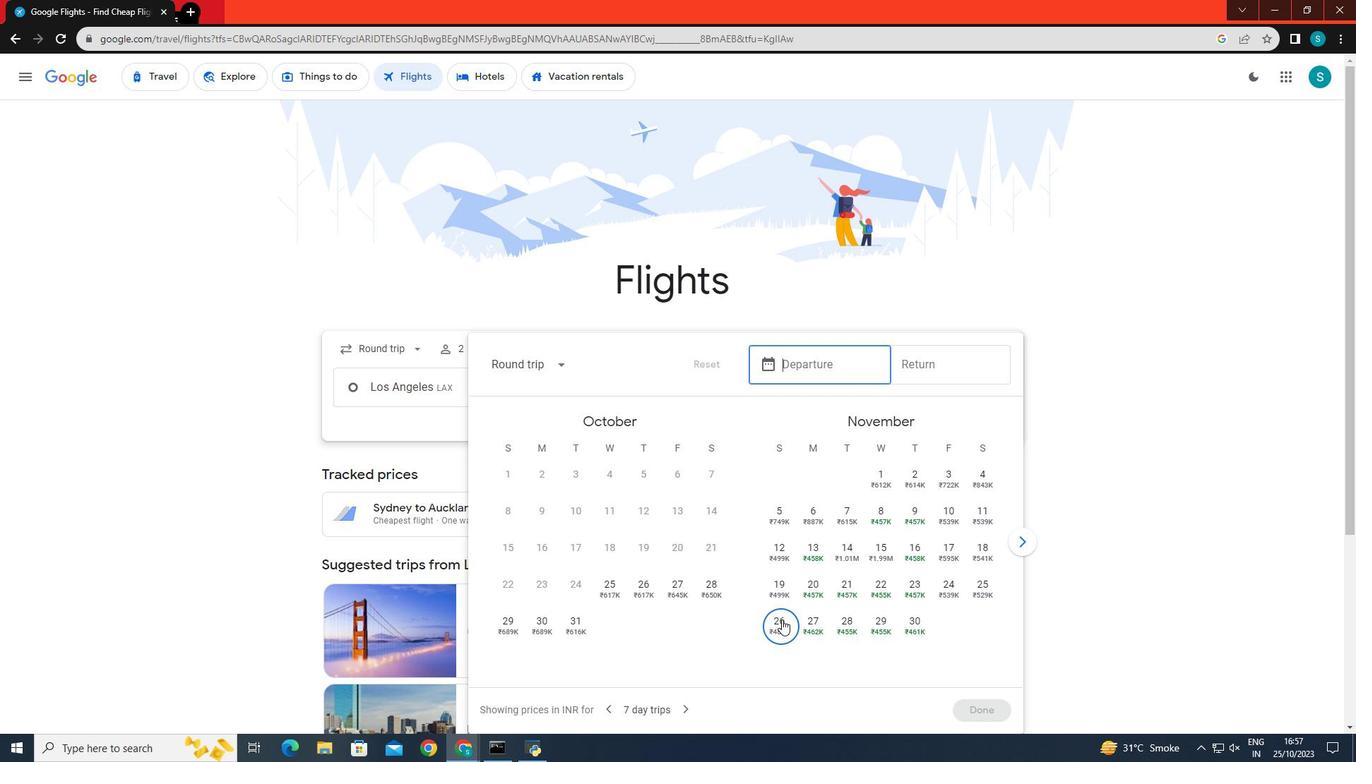 
Action: Mouse pressed left at (781, 620)
Screenshot: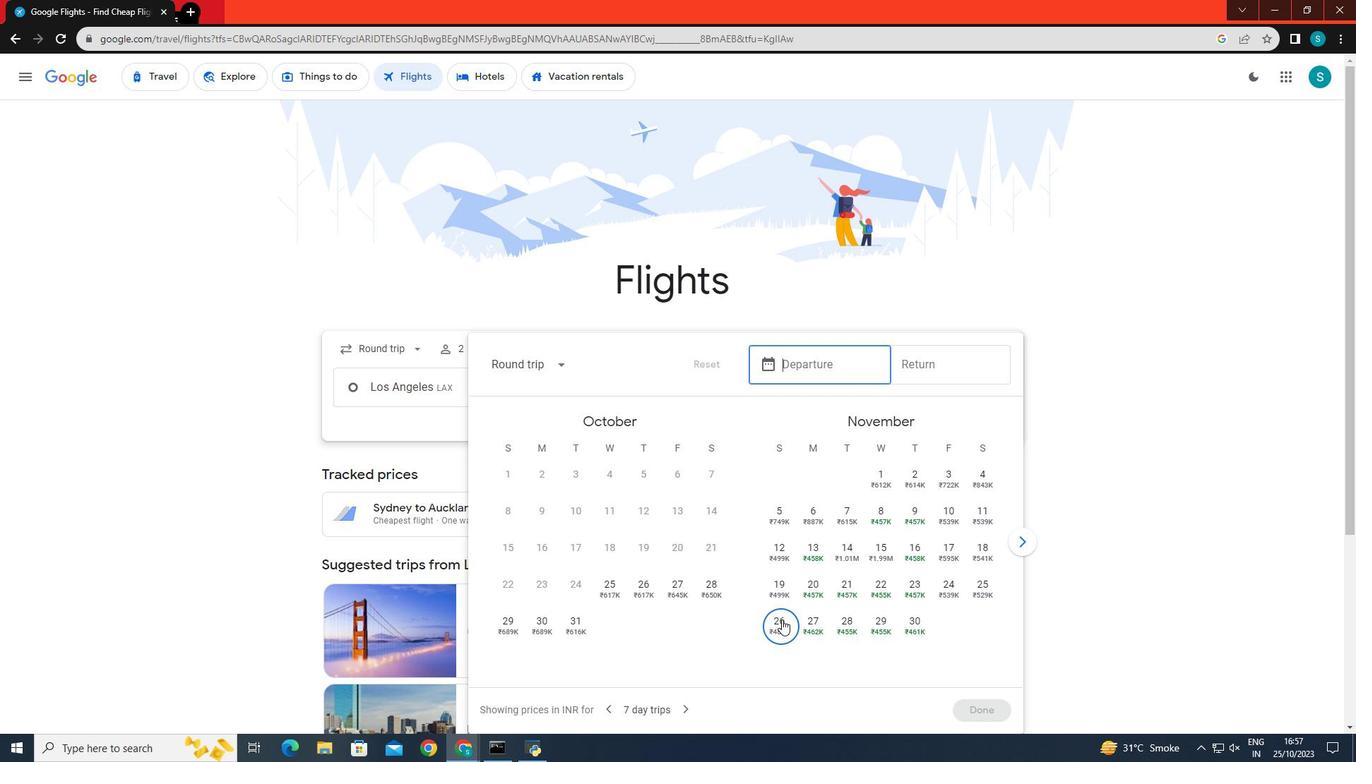 
Action: Mouse moved to (1024, 546)
Screenshot: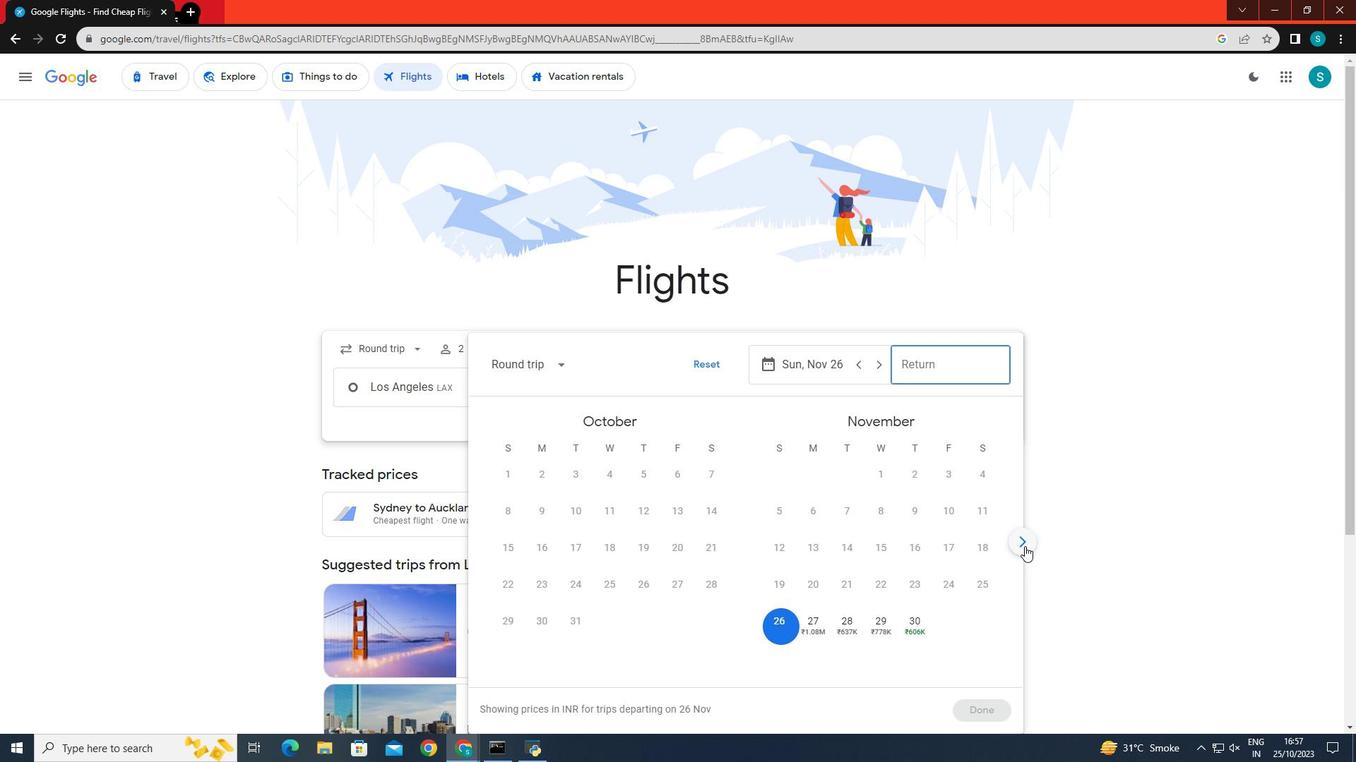 
Action: Mouse pressed left at (1024, 546)
Screenshot: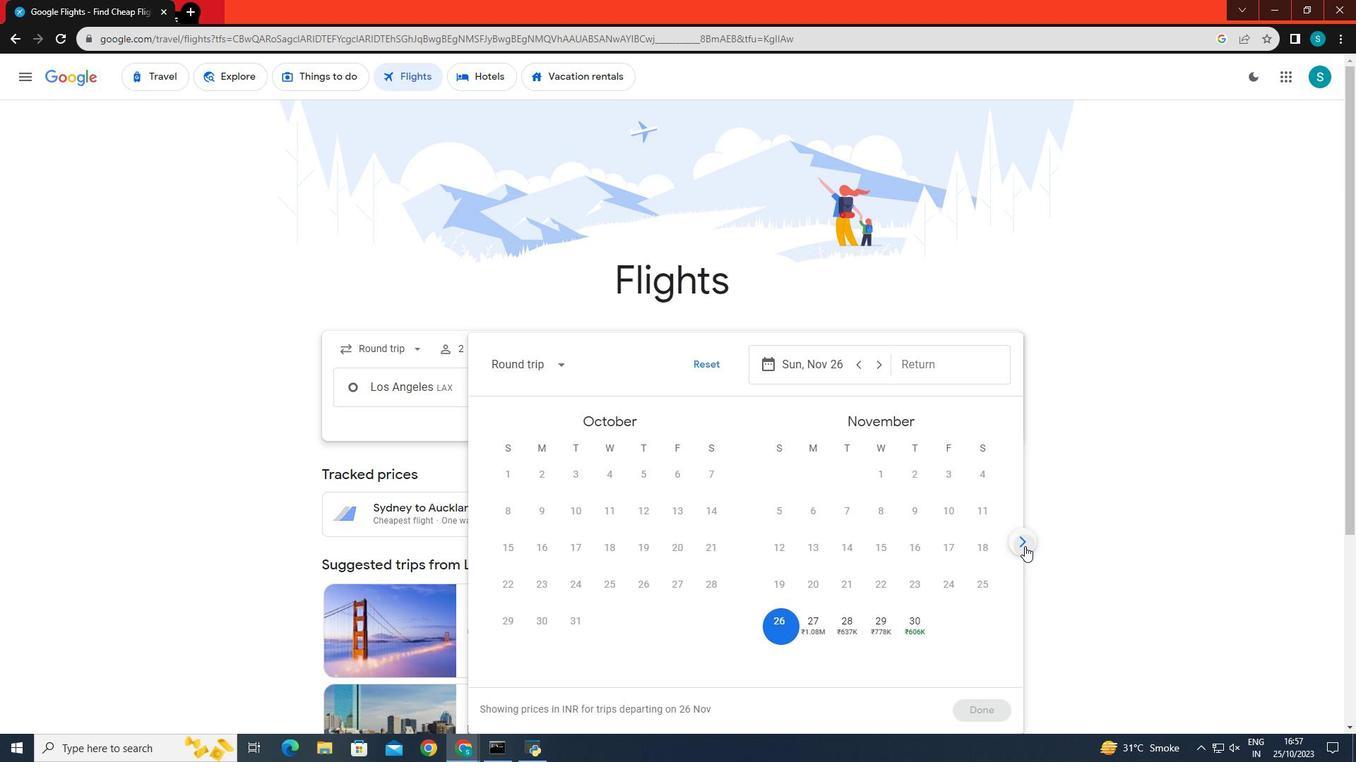 
Action: Mouse moved to (938, 479)
Screenshot: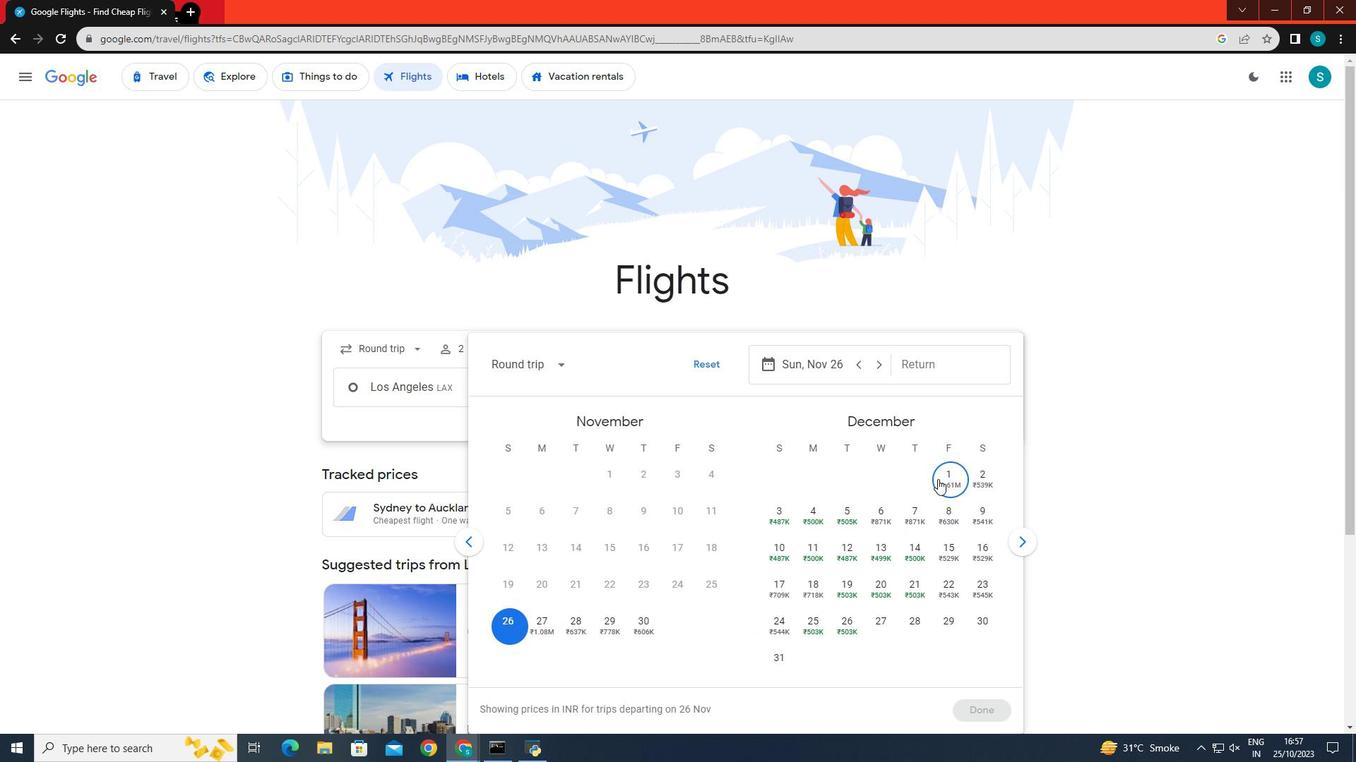 
Action: Mouse pressed left at (938, 479)
Screenshot: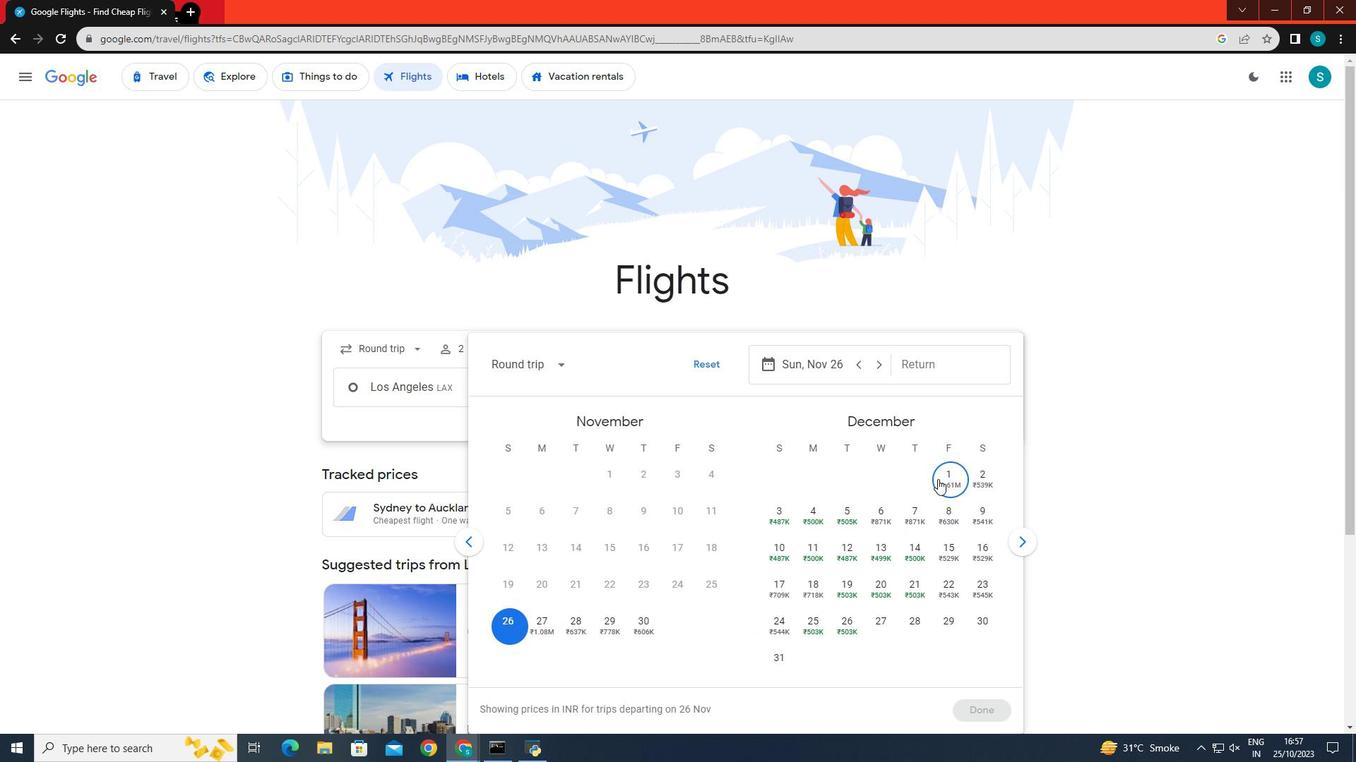 
Action: Mouse moved to (981, 706)
Screenshot: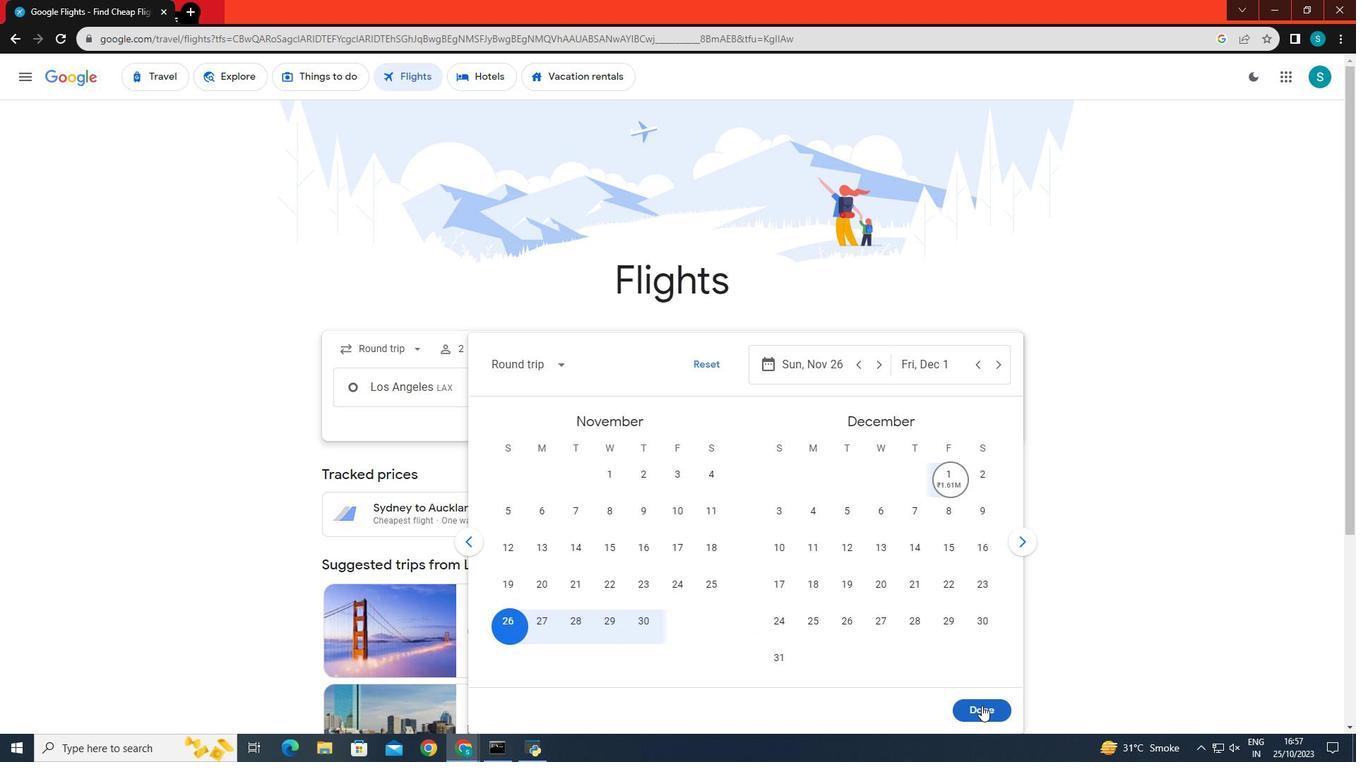 
Action: Mouse pressed left at (981, 706)
Screenshot: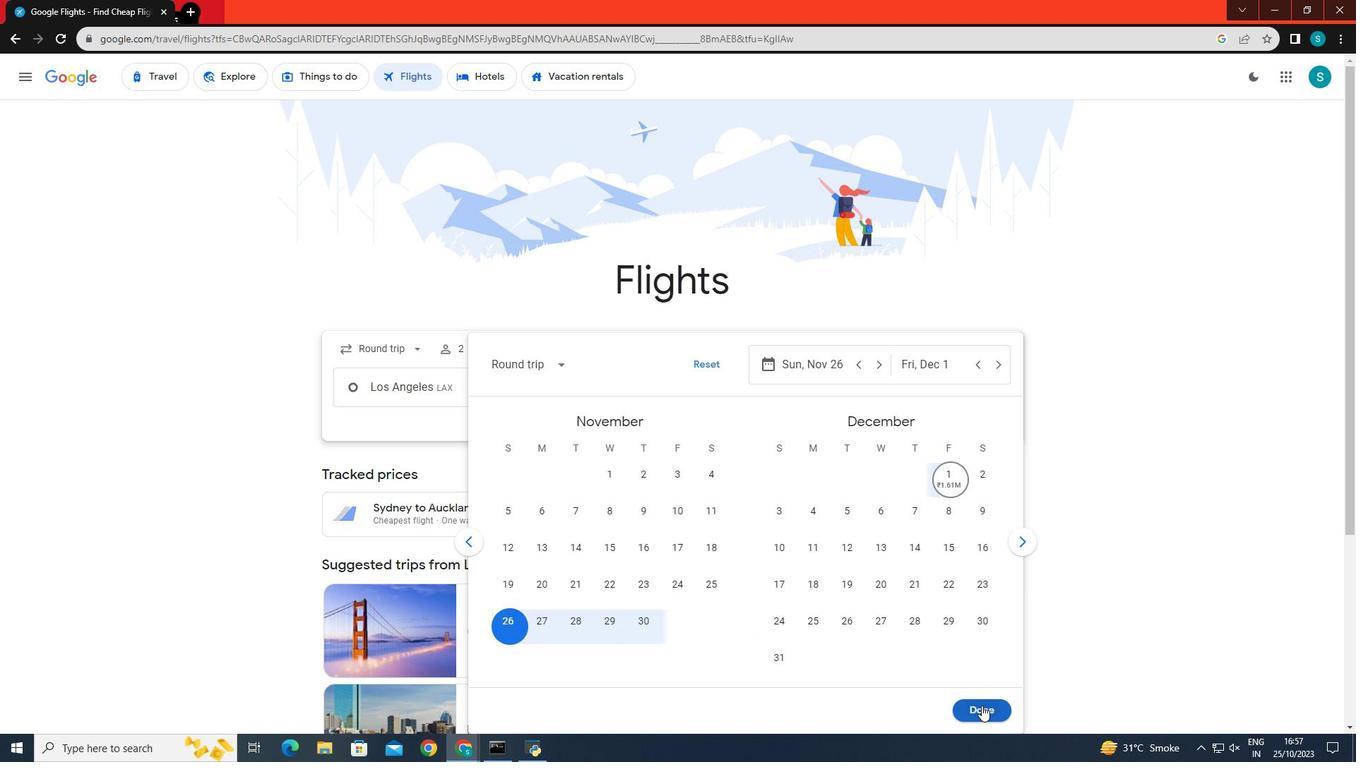 
Action: Mouse moved to (702, 444)
Screenshot: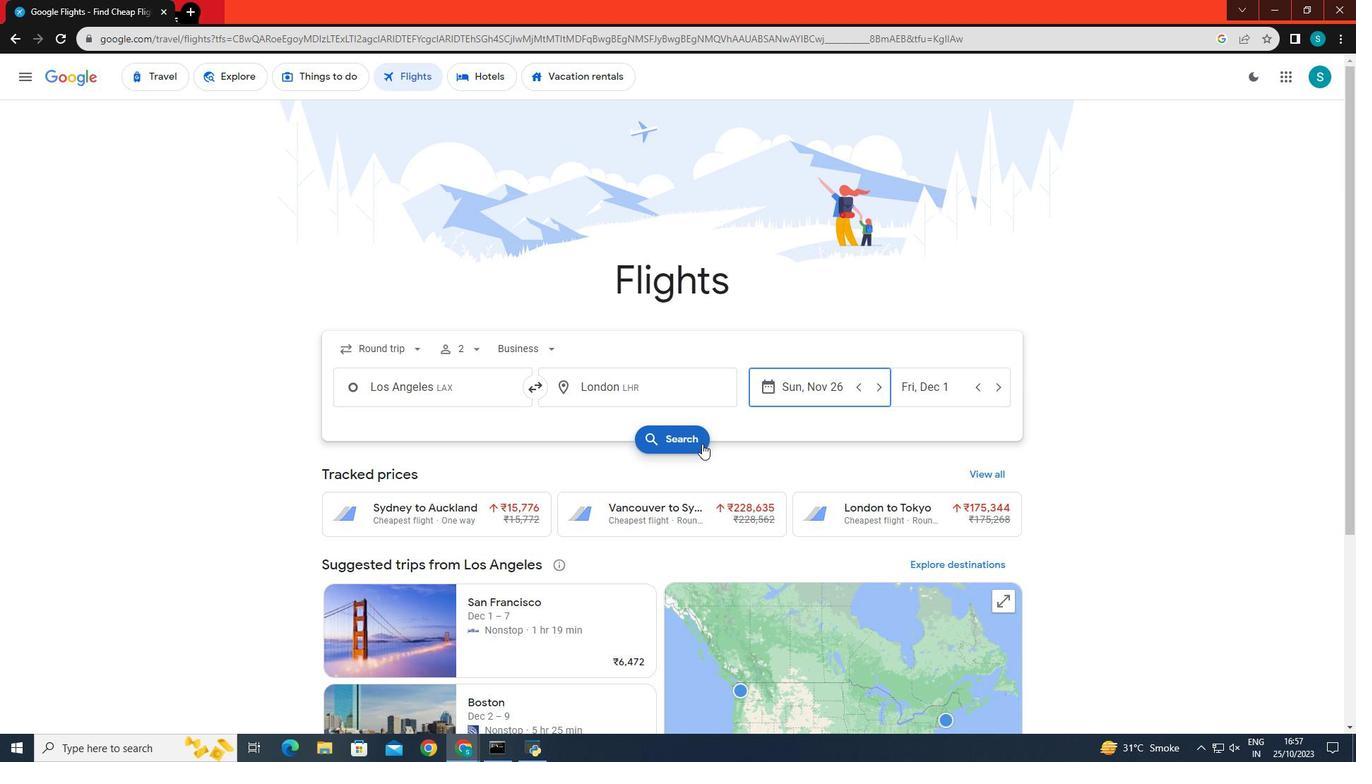 
Action: Mouse pressed left at (702, 444)
Screenshot: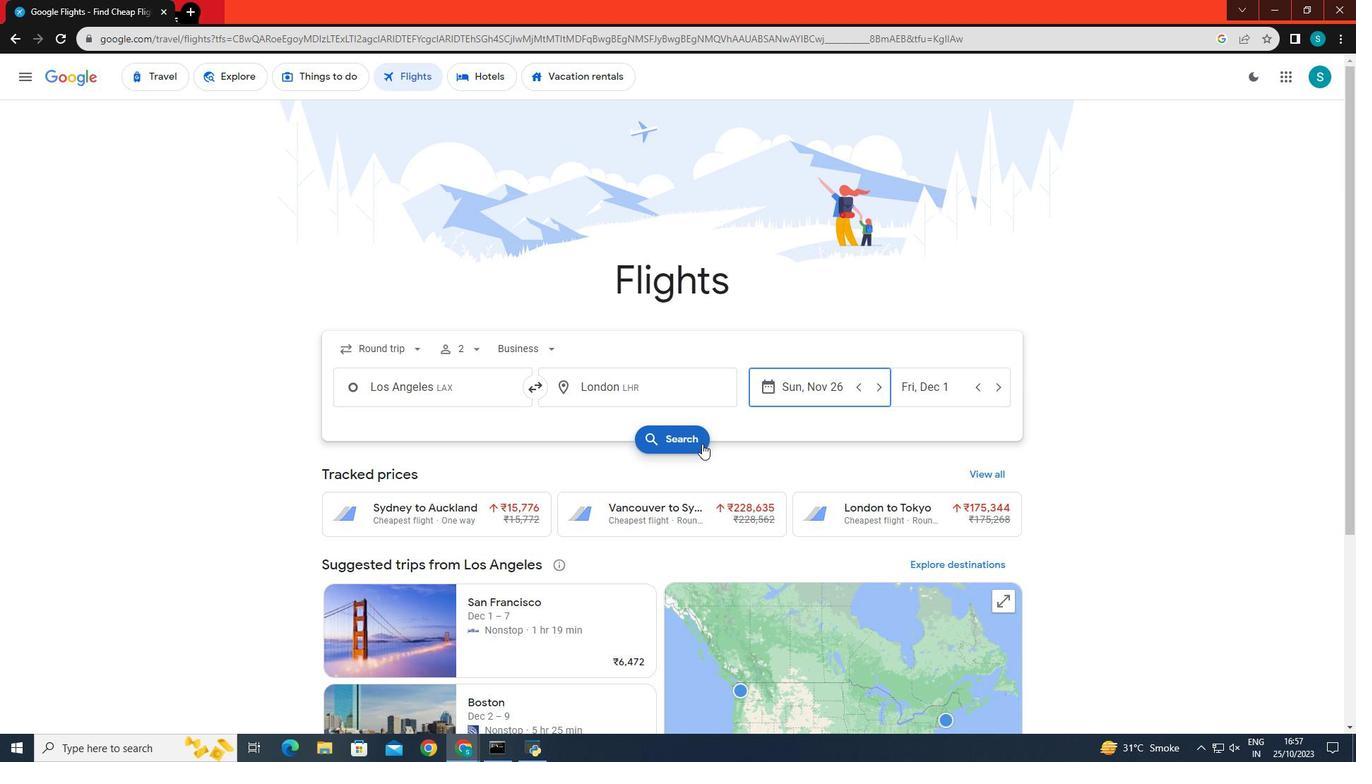 
Action: Mouse moved to (502, 216)
Screenshot: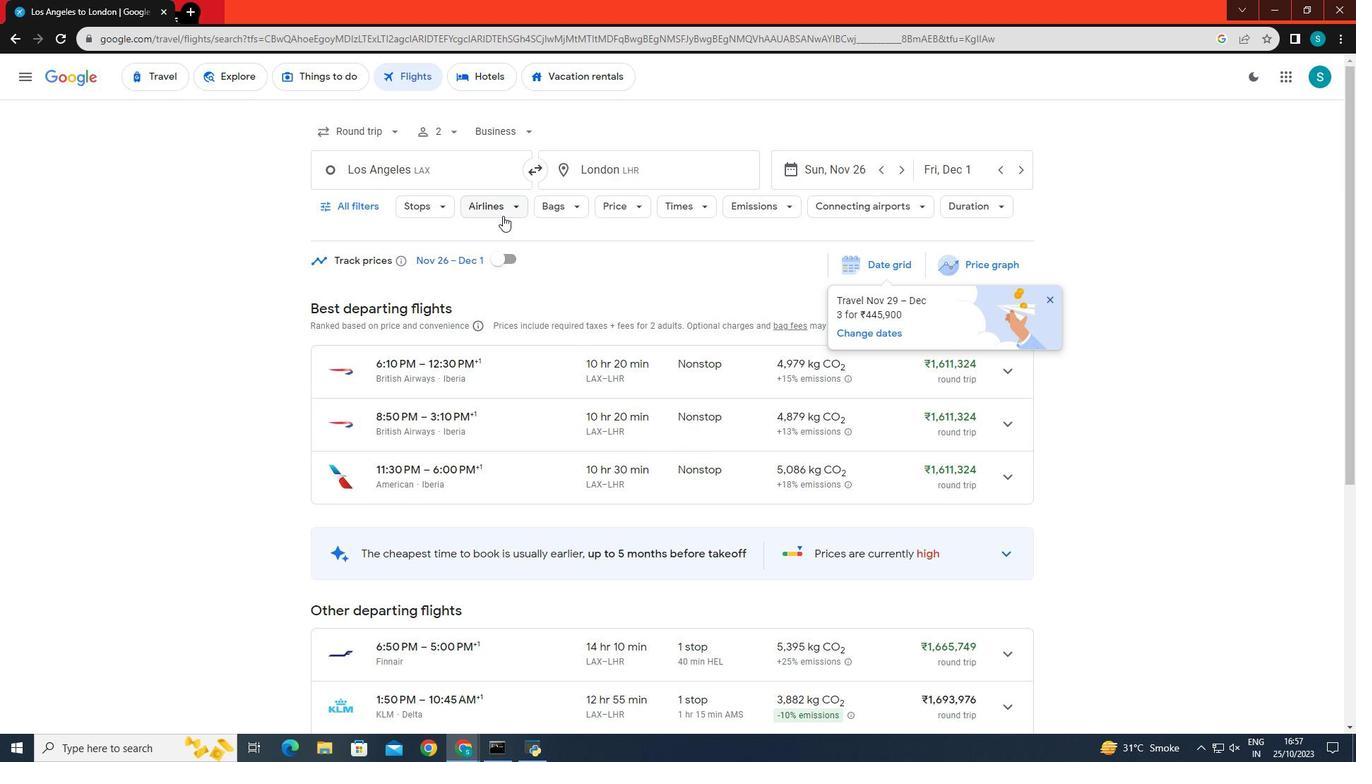 
Action: Mouse pressed left at (502, 216)
Screenshot: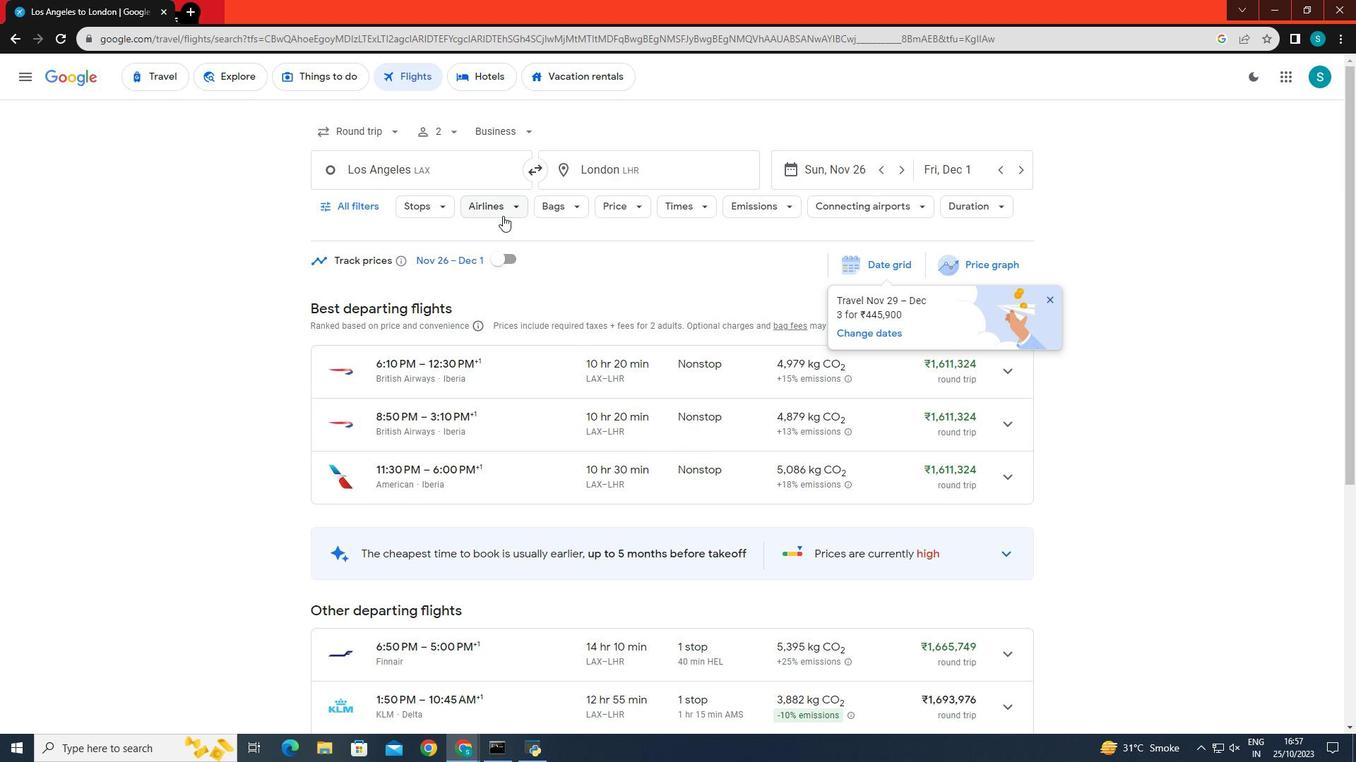 
Action: Mouse moved to (582, 544)
Screenshot: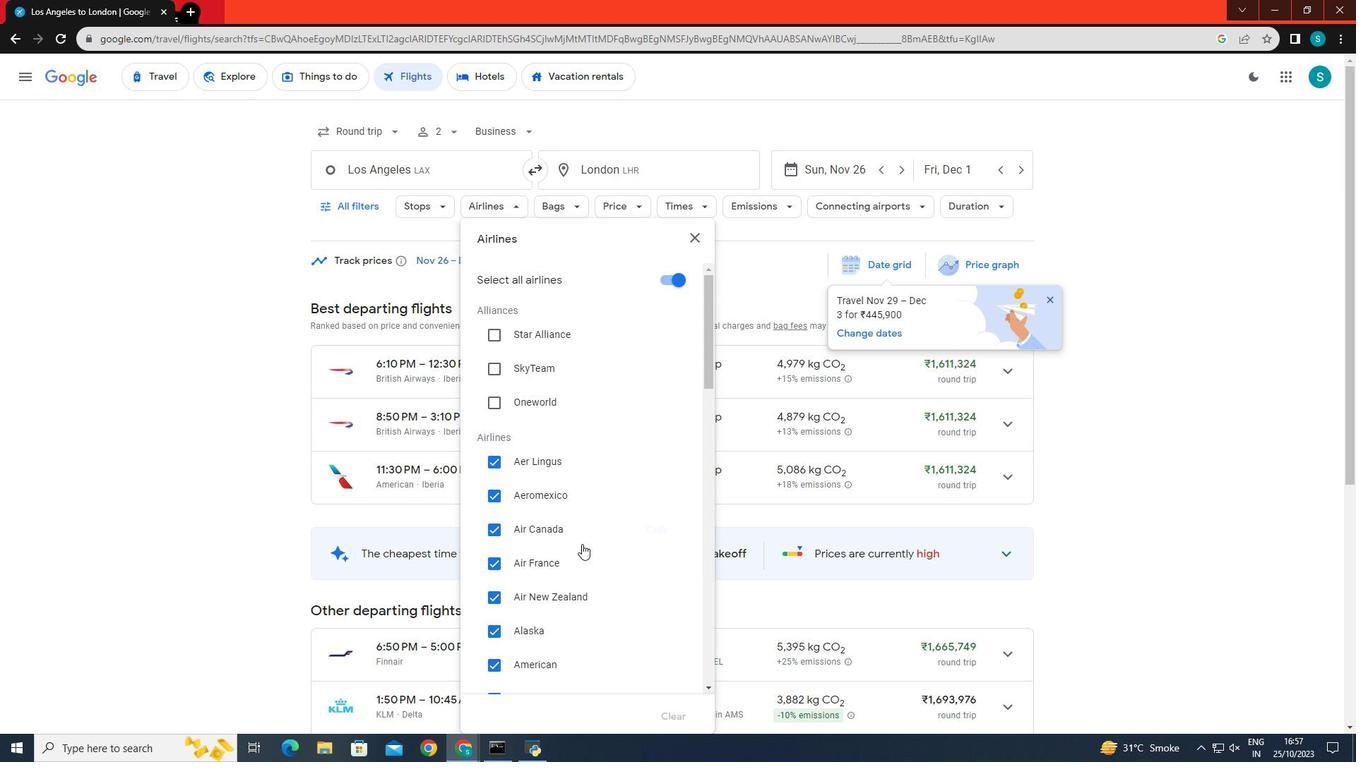 
Action: Mouse scrolled (582, 543) with delta (0, 0)
Screenshot: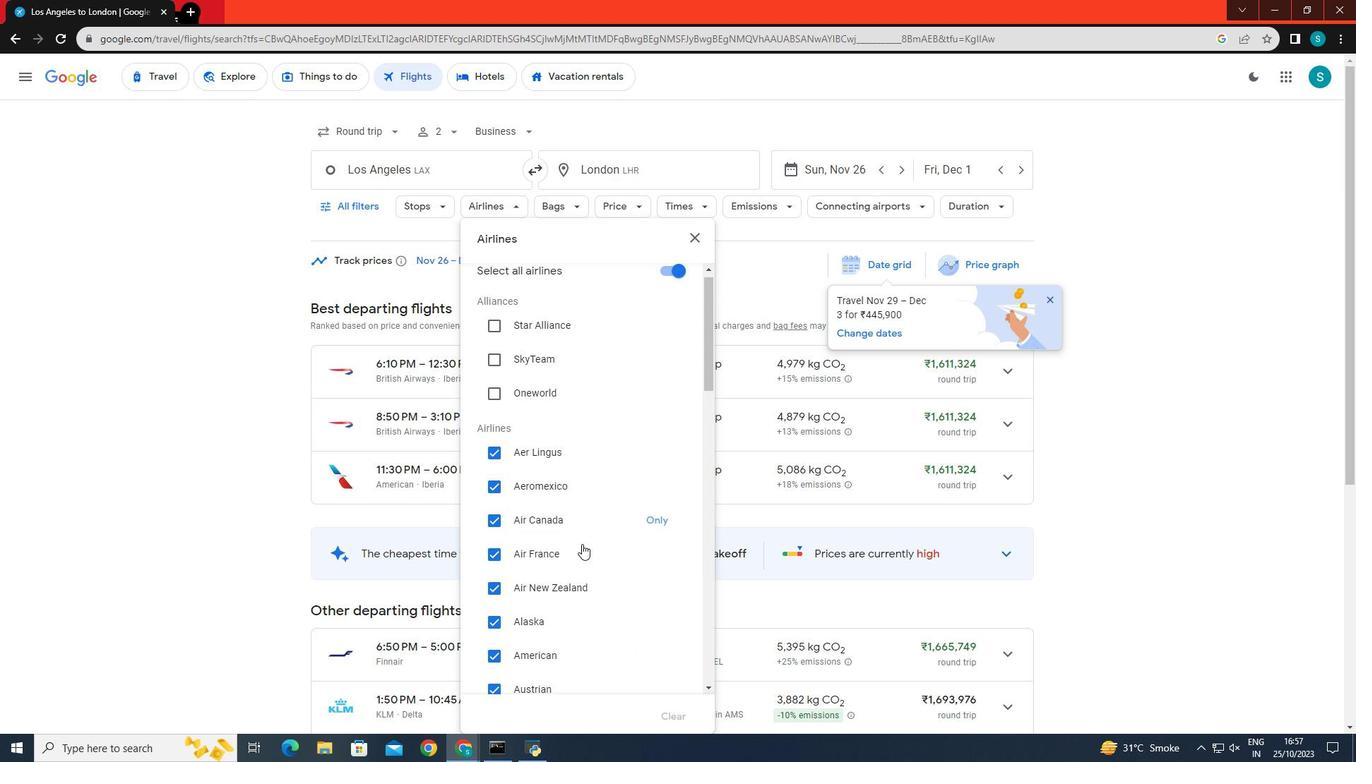 
Action: Mouse scrolled (582, 543) with delta (0, 0)
Screenshot: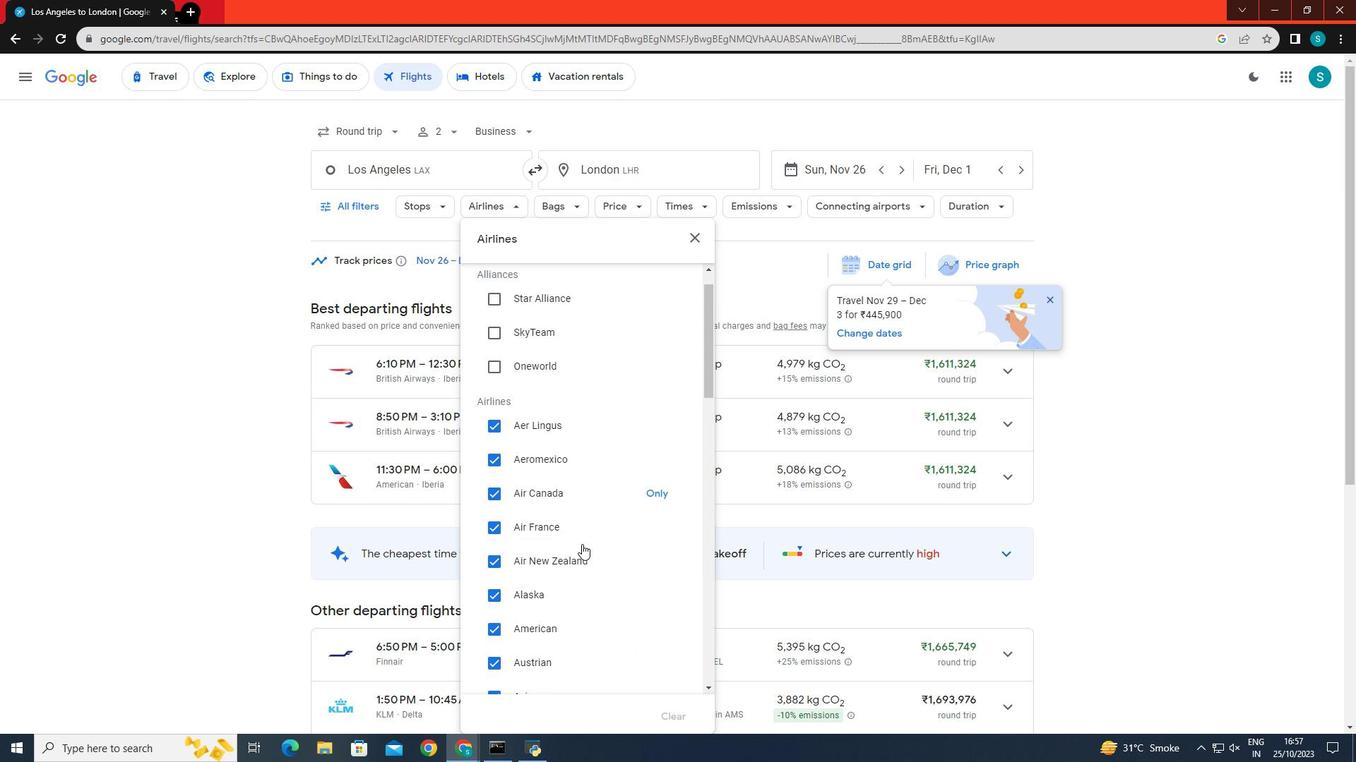
Action: Mouse moved to (589, 540)
Screenshot: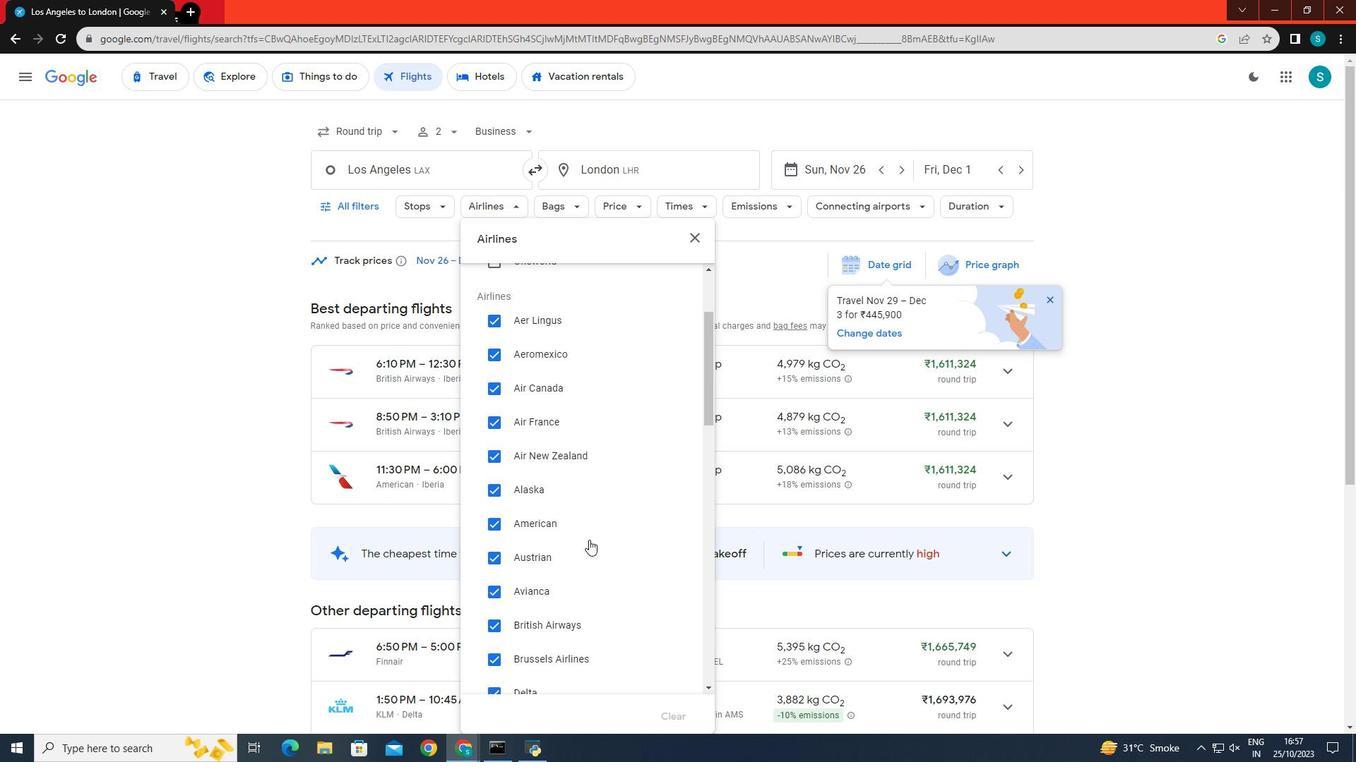 
Action: Mouse scrolled (589, 539) with delta (0, 0)
Screenshot: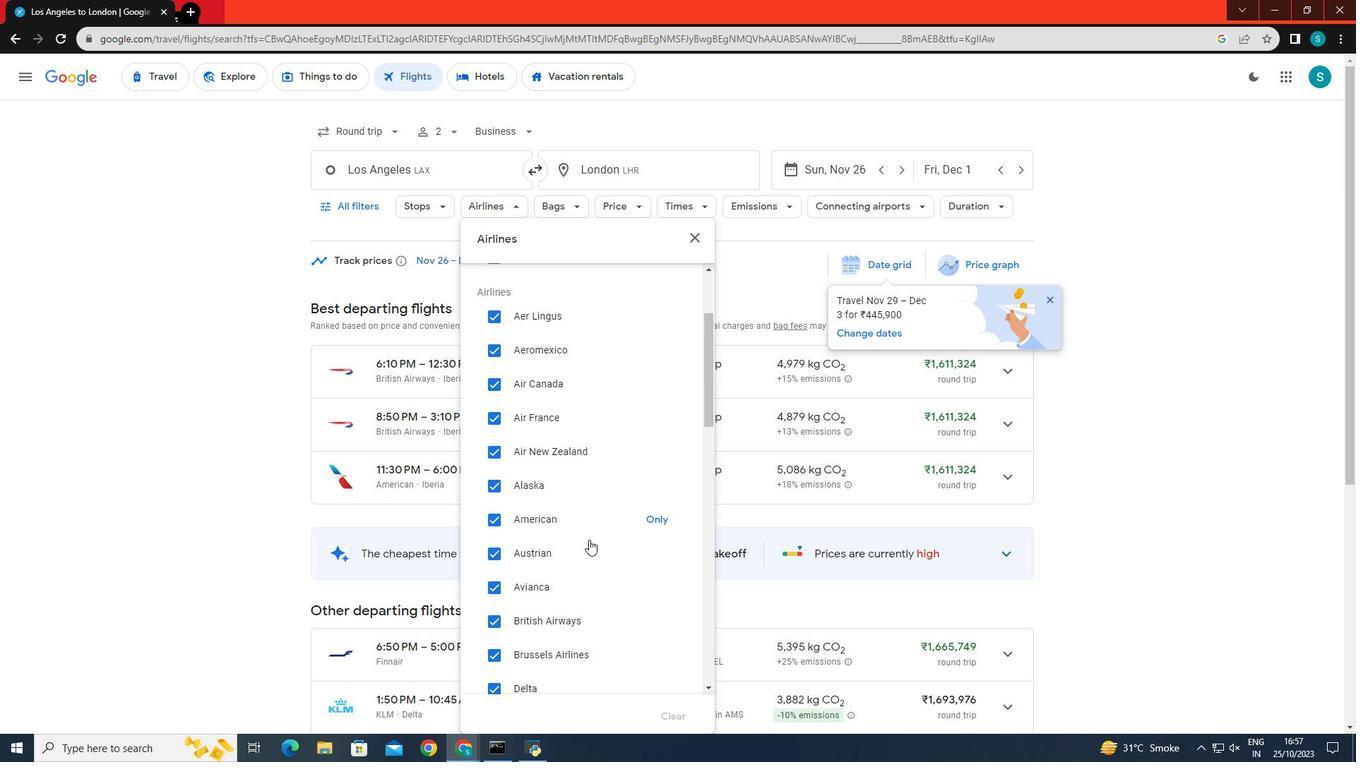 
Action: Mouse moved to (579, 551)
Screenshot: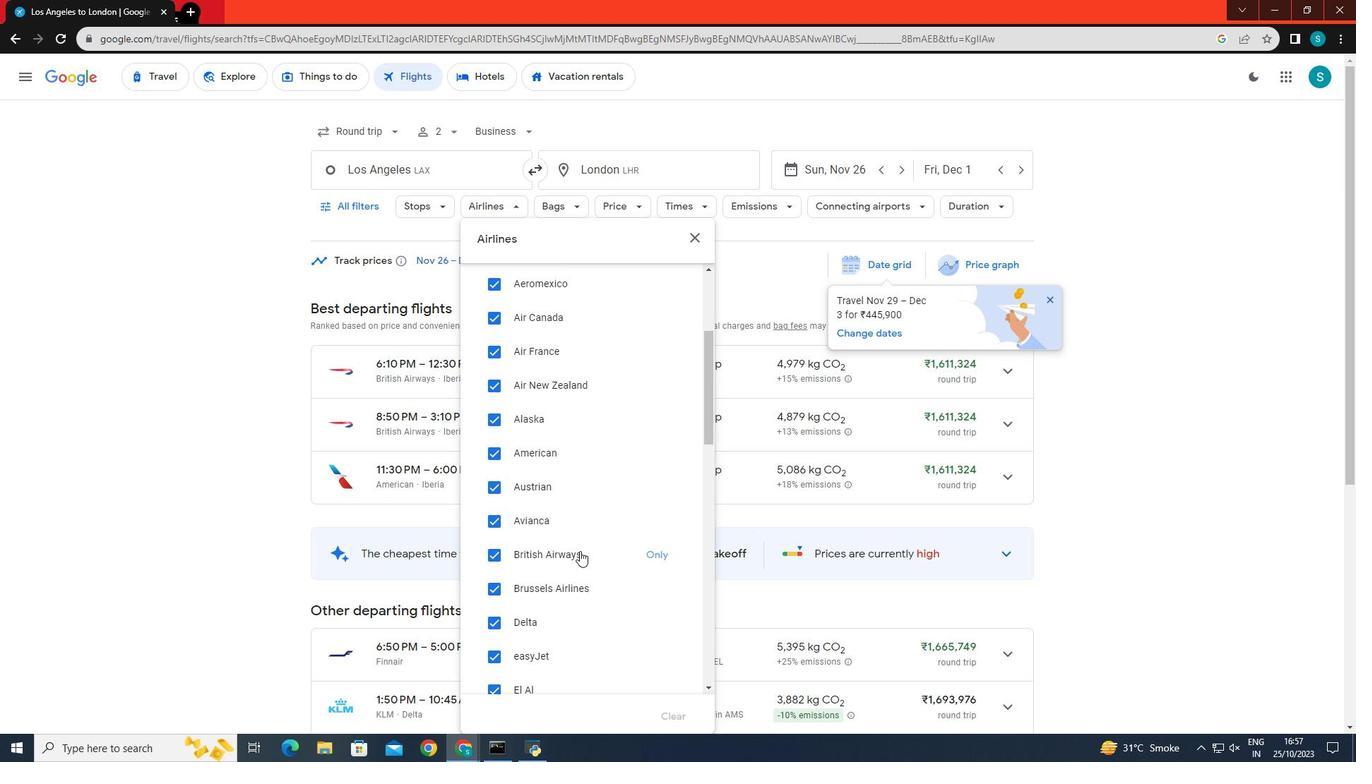 
Action: Mouse pressed left at (579, 551)
Screenshot: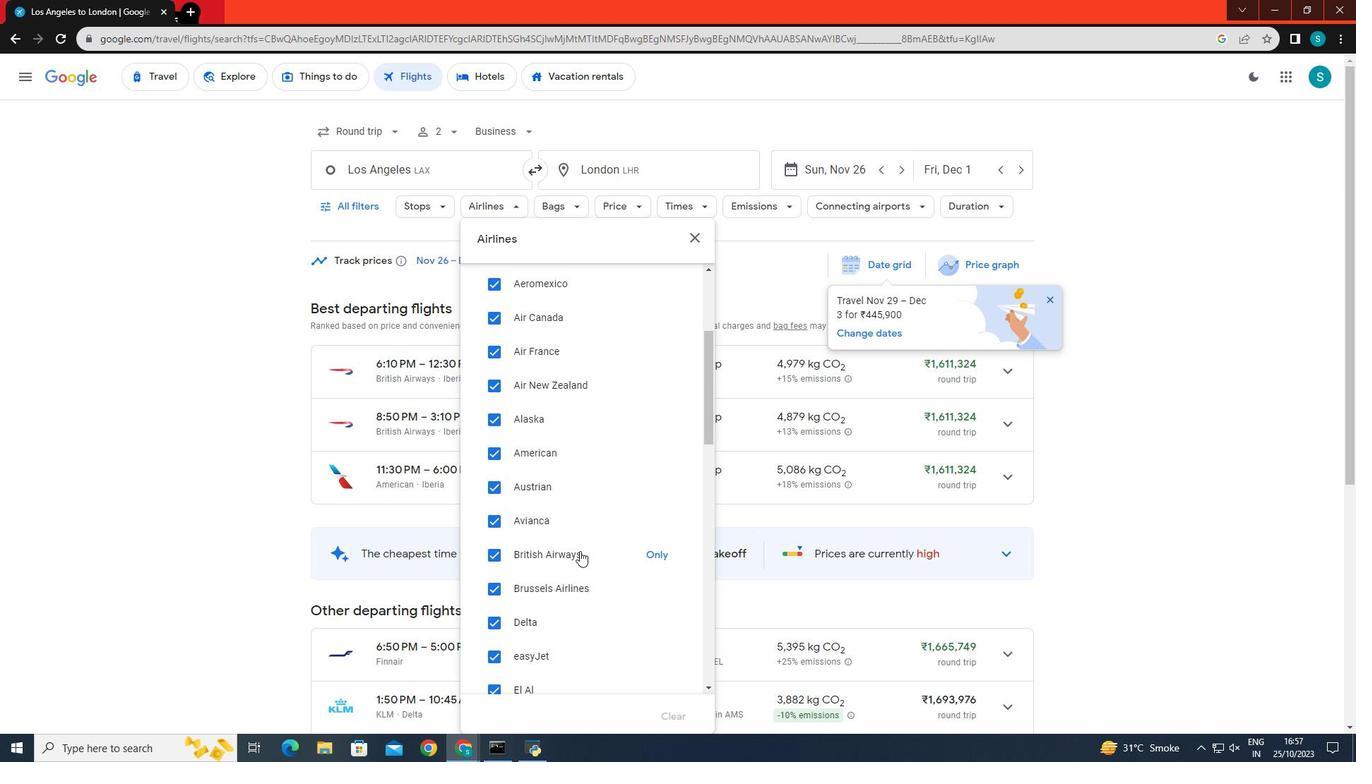 
Action: Mouse moved to (654, 553)
Screenshot: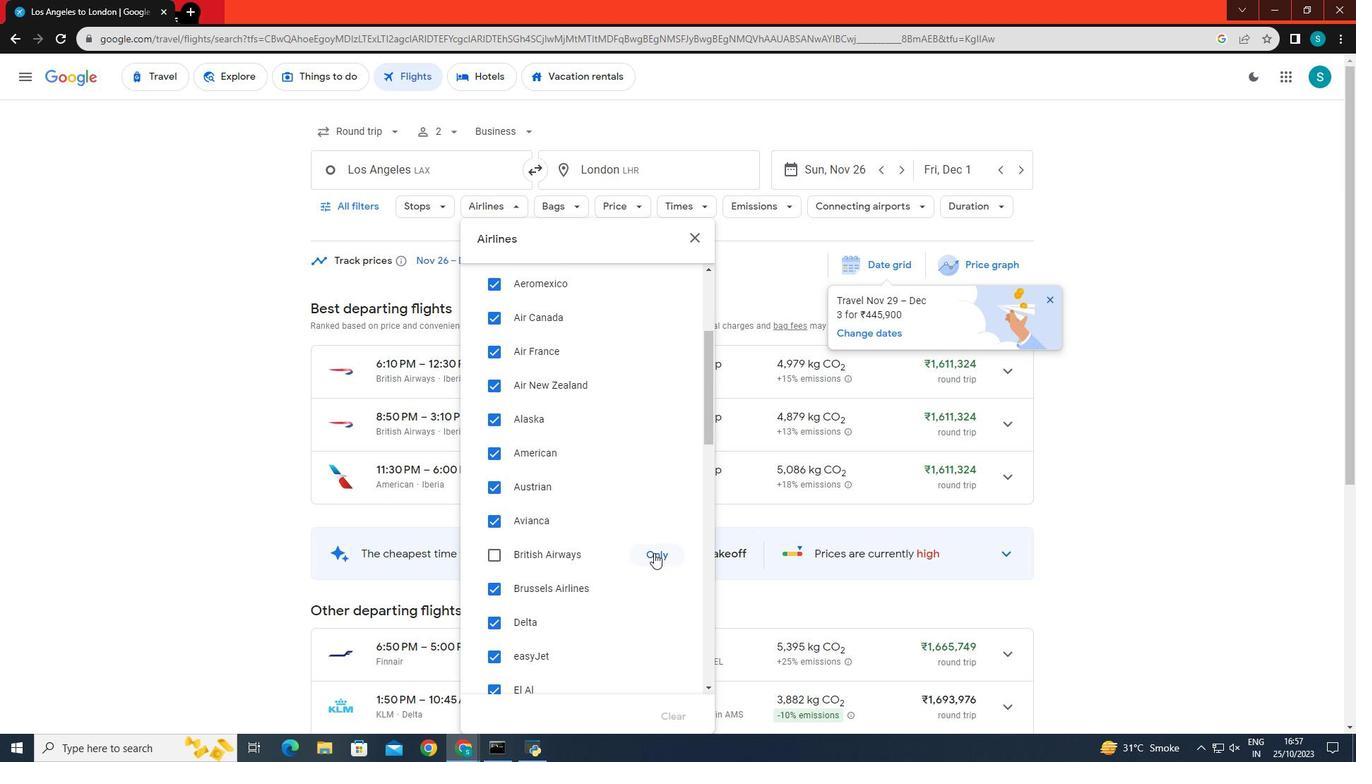 
Action: Mouse pressed left at (654, 553)
Screenshot: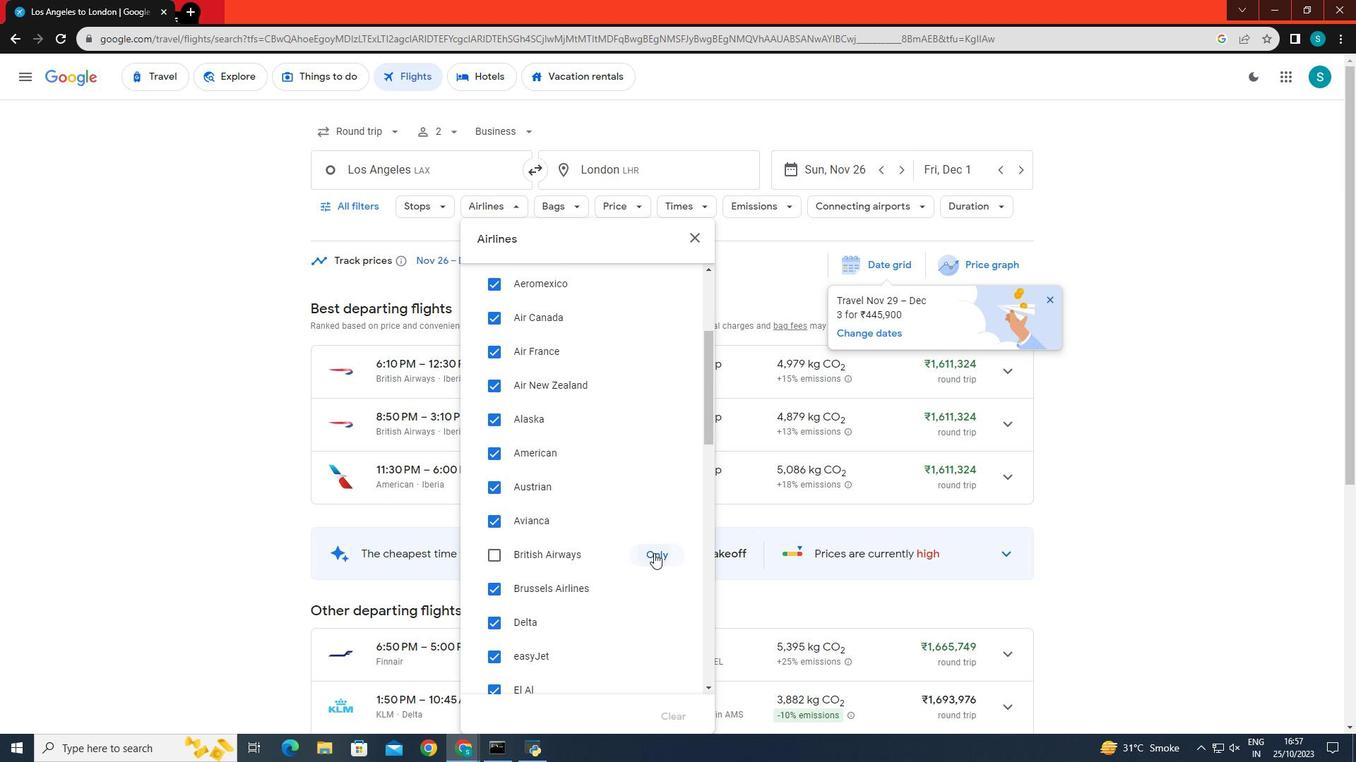 
Action: Mouse moved to (223, 526)
Screenshot: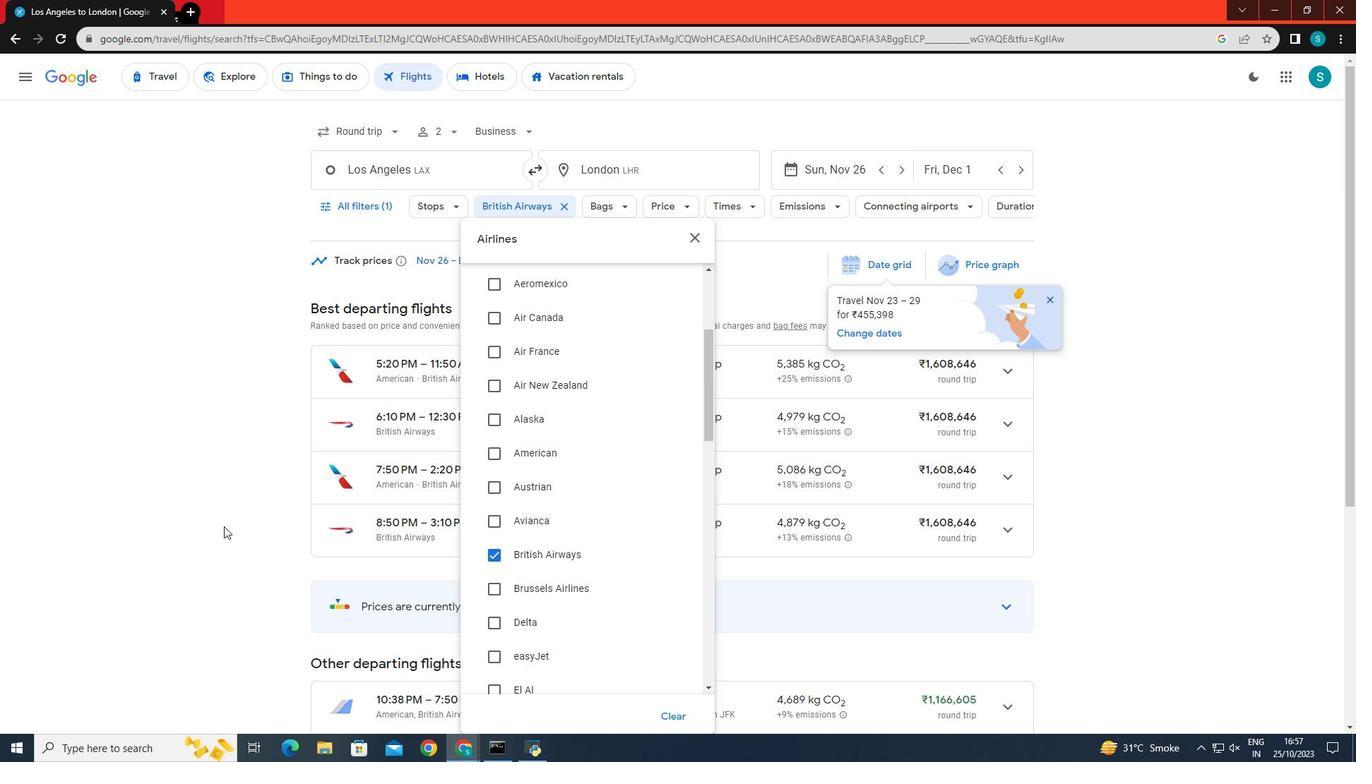 
Action: Mouse pressed left at (223, 526)
Screenshot: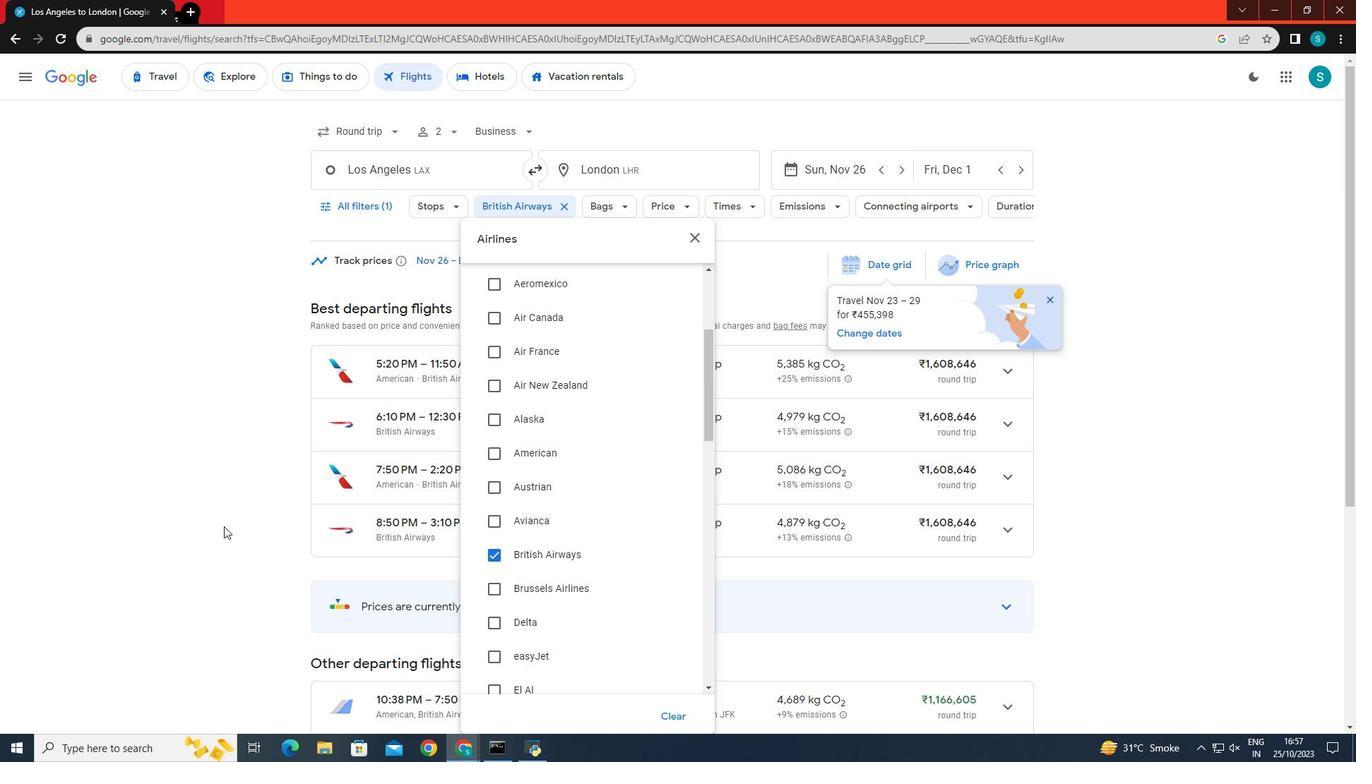
